 Task: Look for space in Gasteiz / Vitoria, Spain from 5th July, 2023 to 10th July, 2023 for 4 adults in price range Rs.9000 to Rs.14000. Place can be entire place with 2 bedrooms having 4 beds and 2 bathrooms. Property type can be house, flat, guest house. Booking option can be shelf check-in. Required host language is English.
Action: Mouse moved to (365, 136)
Screenshot: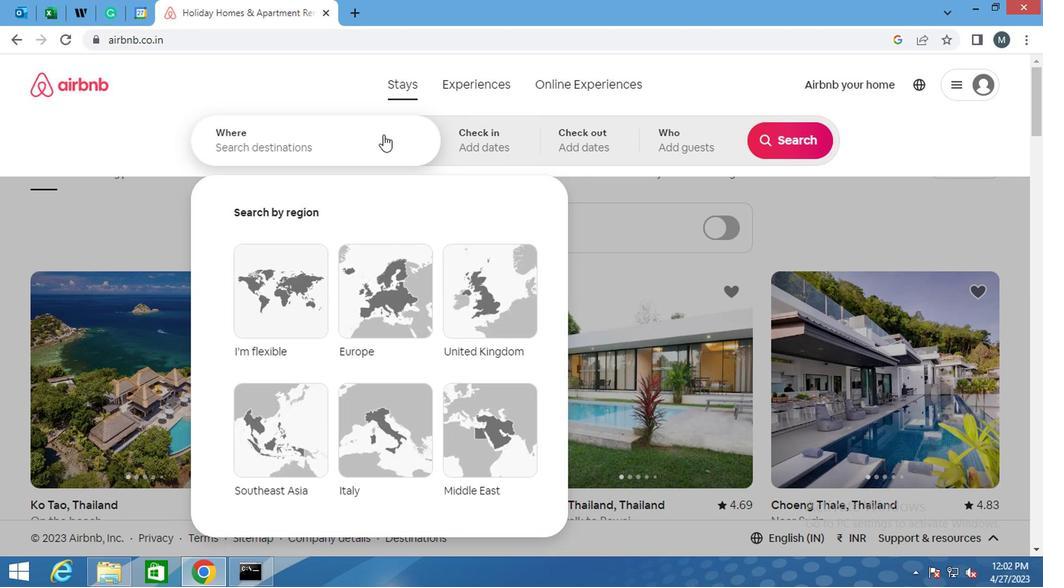 
Action: Mouse pressed left at (365, 136)
Screenshot: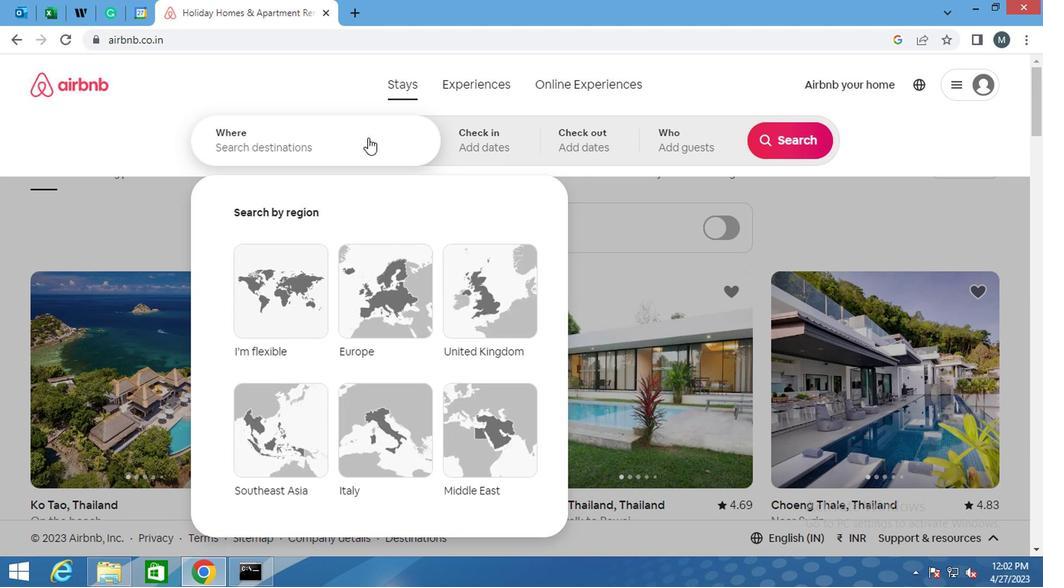 
Action: Mouse moved to (364, 142)
Screenshot: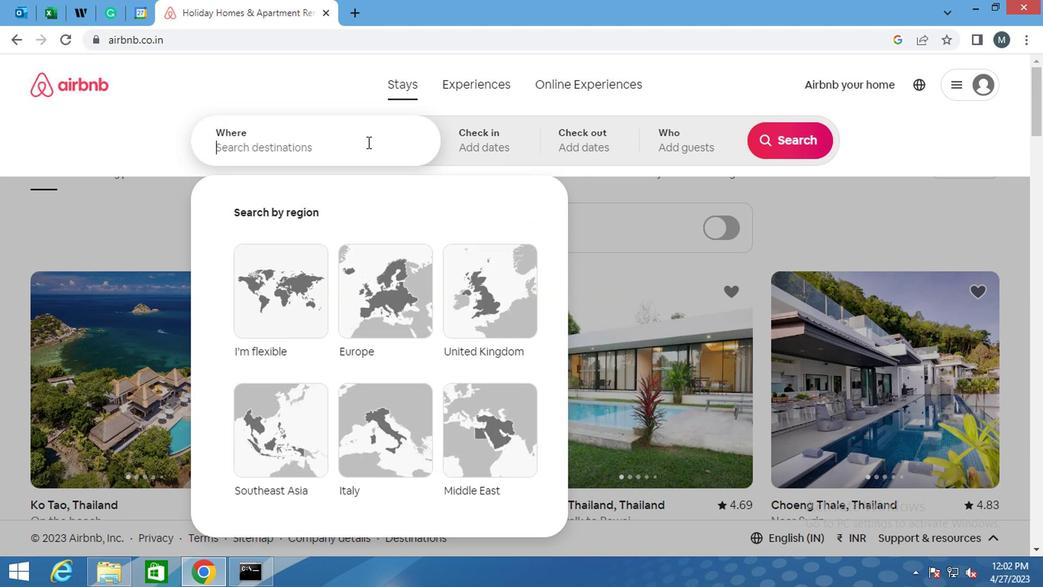 
Action: Key pressed <Key.shift><Key.shift><Key.shift><Key.shift><Key.shift><Key.shift><Key.shift><Key.shift><Key.shift><Key.shift><Key.shift><Key.shift><Key.shift><Key.shift><Key.shift><Key.shift><Key.shift><Key.shift><Key.shift><Key.shift><Key.shift><Key.shift><Key.shift><Key.shift><Key.shift><Key.shift>GASTEIZ/B<Key.backspace>VITORIA,<Key.space><Key.shift><Key.shift><Key.shift><Key.shift><Key.shift>S
Screenshot: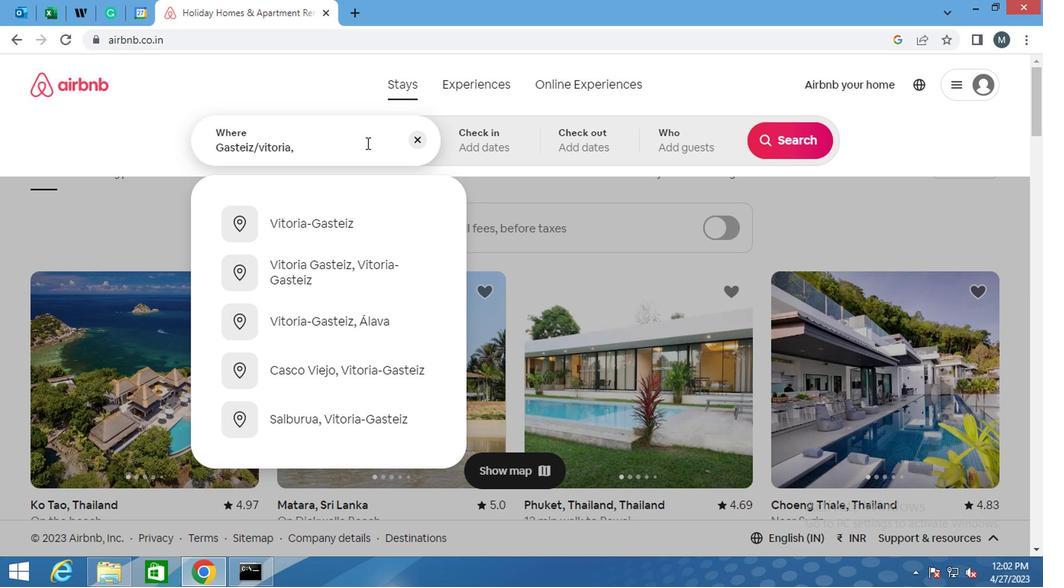 
Action: Mouse moved to (358, 179)
Screenshot: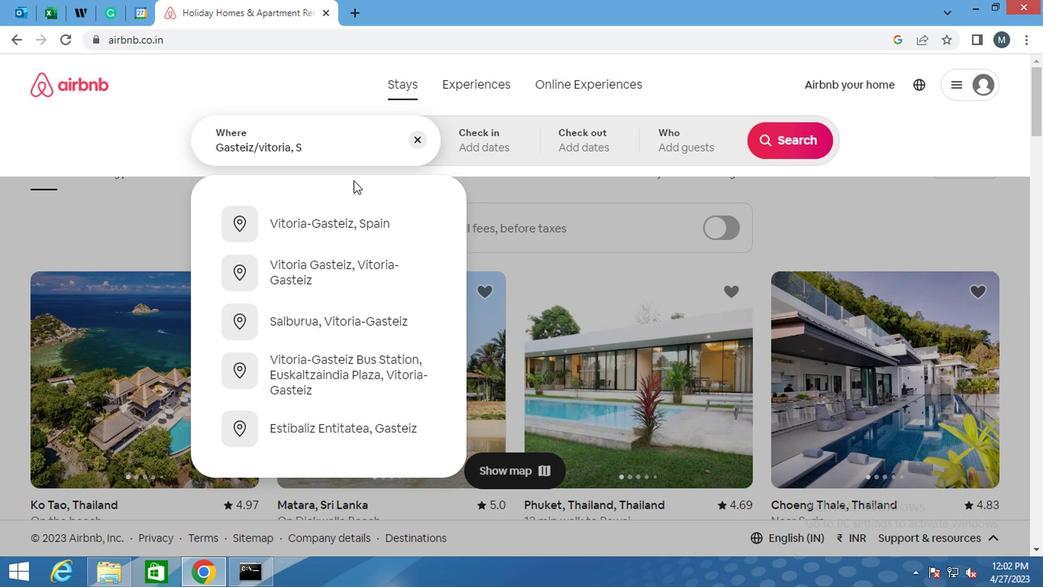 
Action: Key pressed PAIN
Screenshot: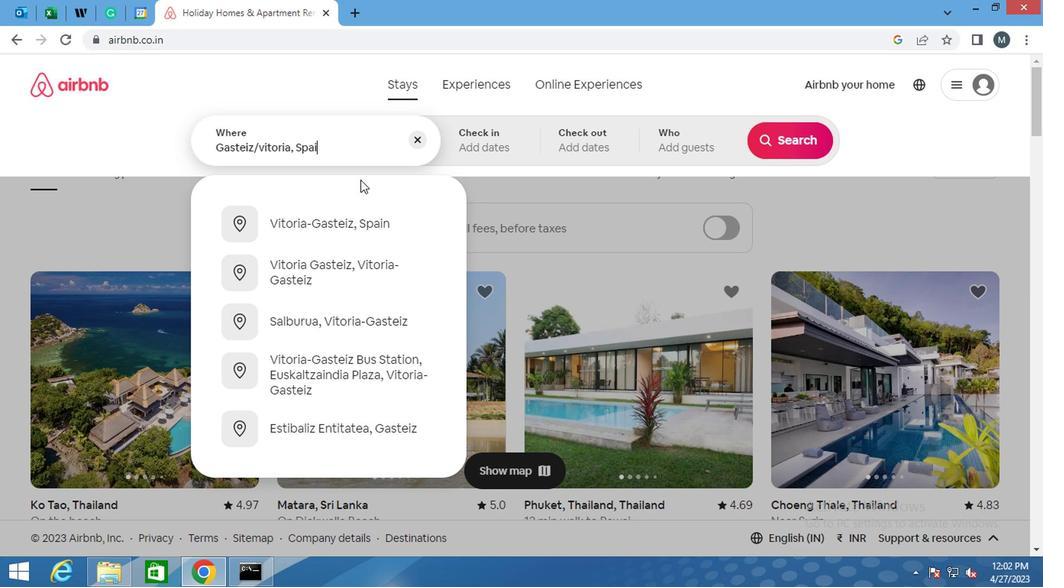 
Action: Mouse moved to (368, 228)
Screenshot: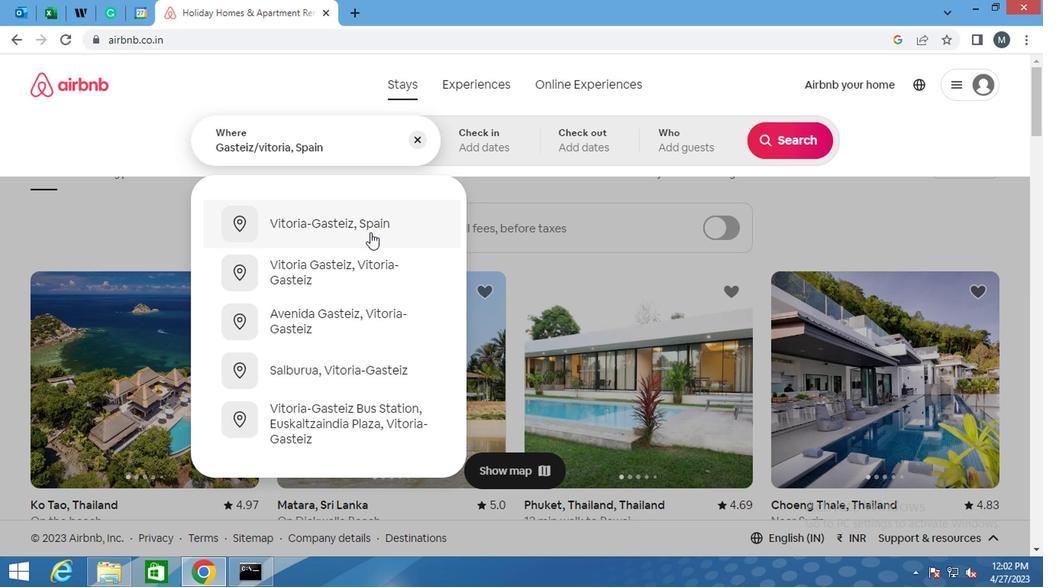 
Action: Mouse pressed left at (368, 228)
Screenshot: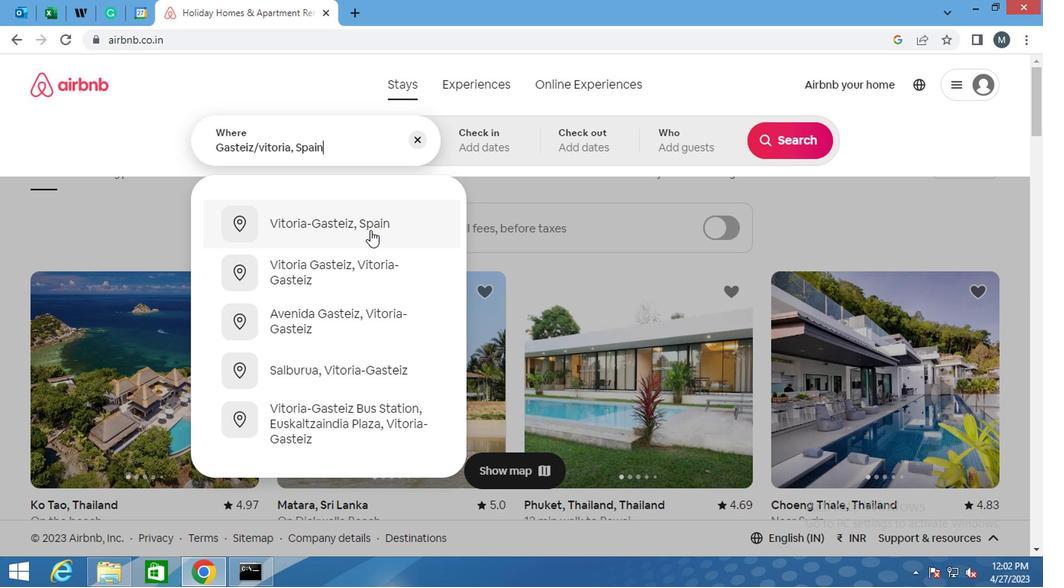 
Action: Mouse moved to (767, 260)
Screenshot: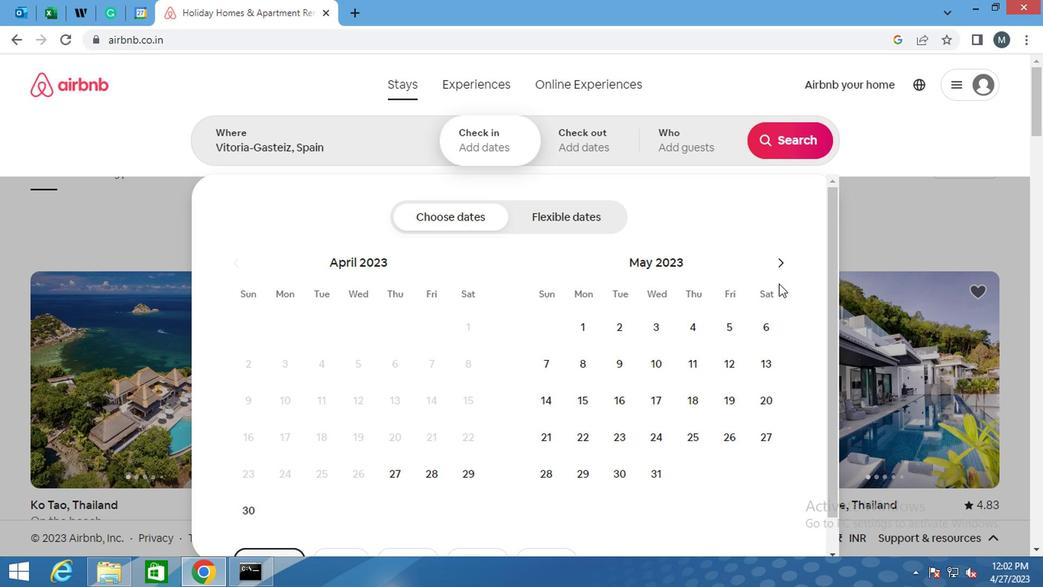 
Action: Mouse pressed left at (767, 260)
Screenshot: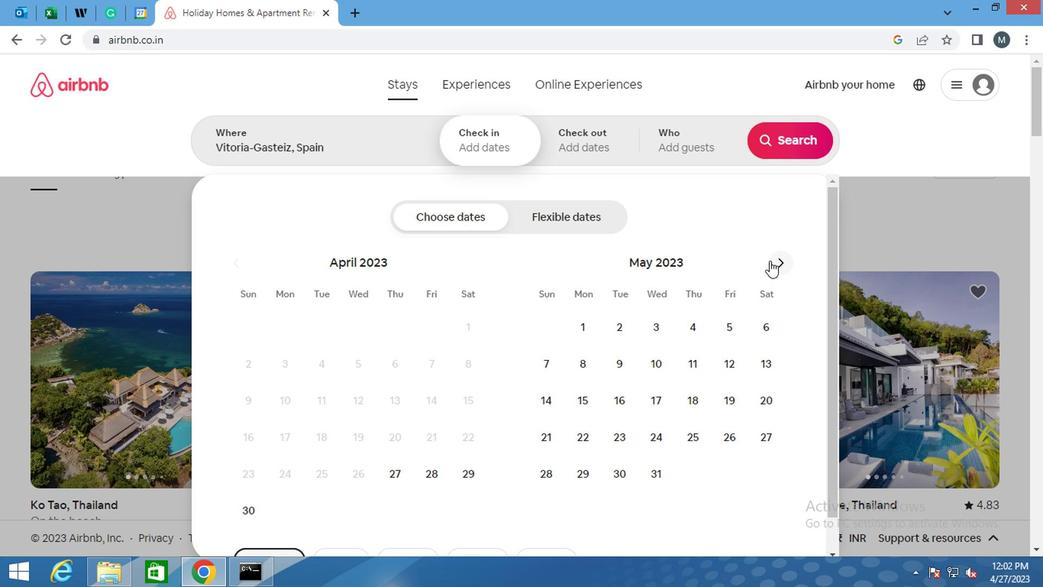 
Action: Mouse moved to (773, 265)
Screenshot: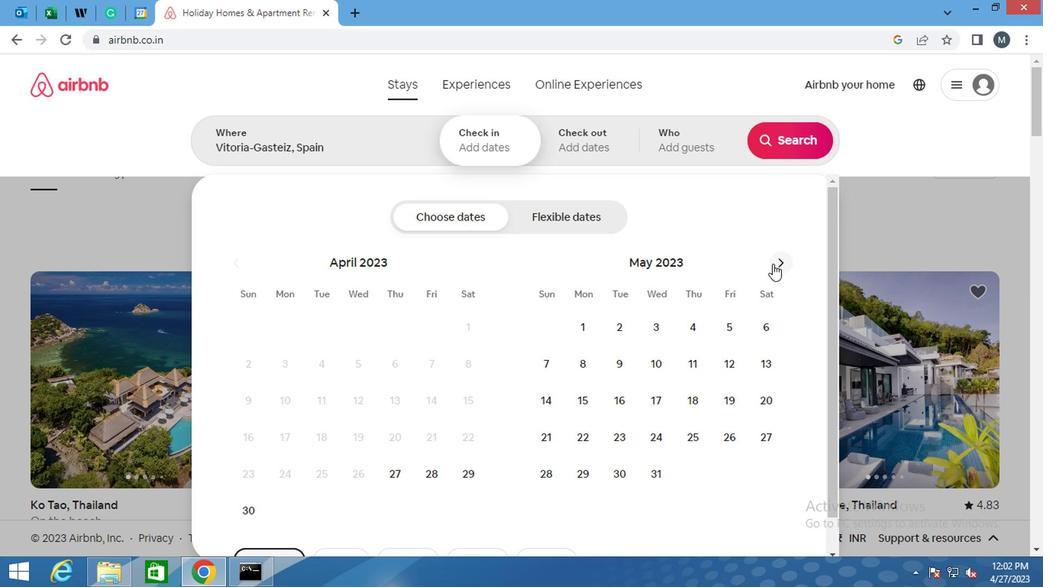
Action: Mouse pressed left at (773, 265)
Screenshot: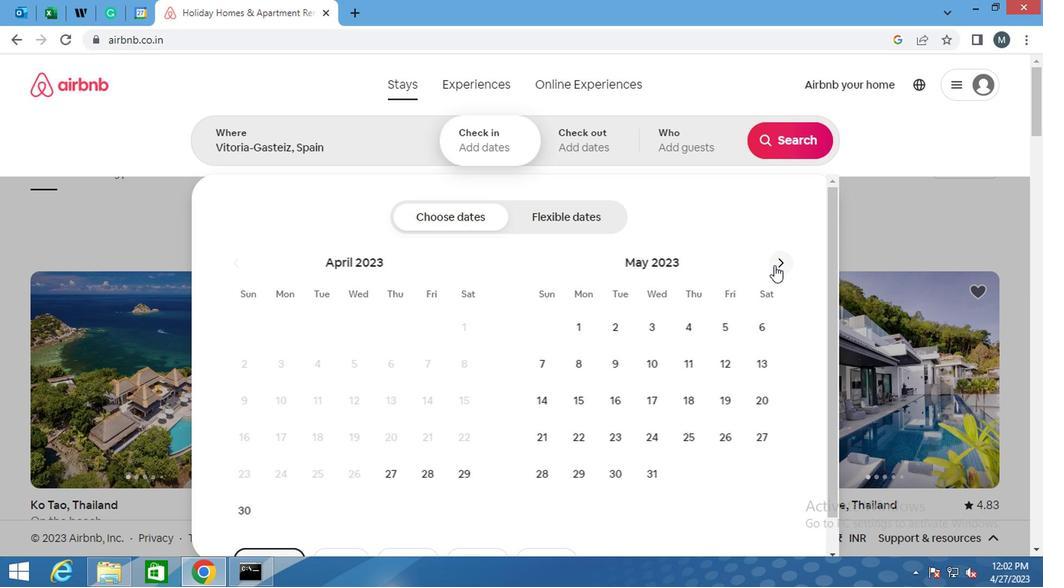 
Action: Mouse moved to (651, 370)
Screenshot: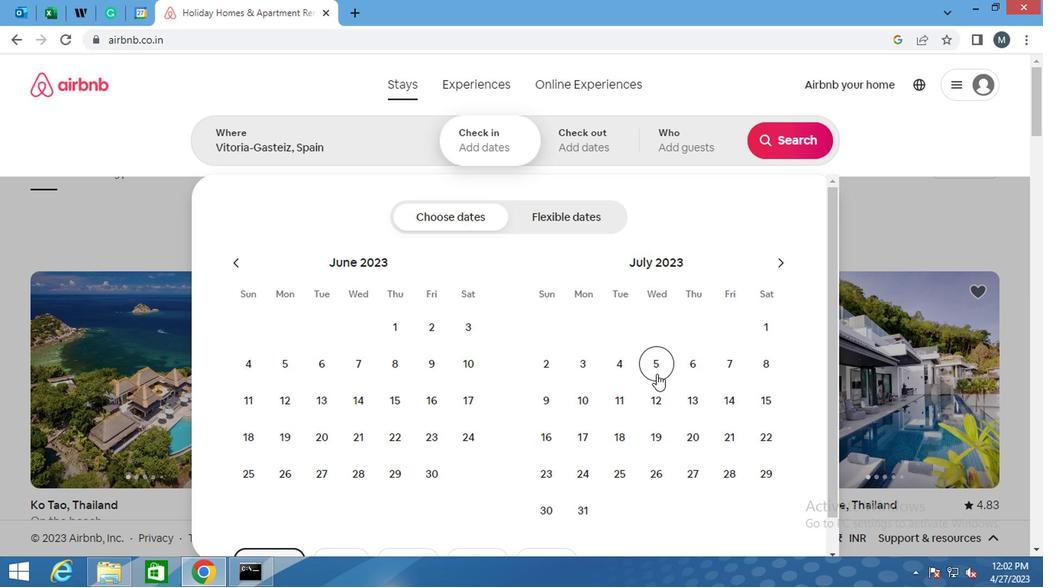 
Action: Mouse pressed left at (651, 370)
Screenshot: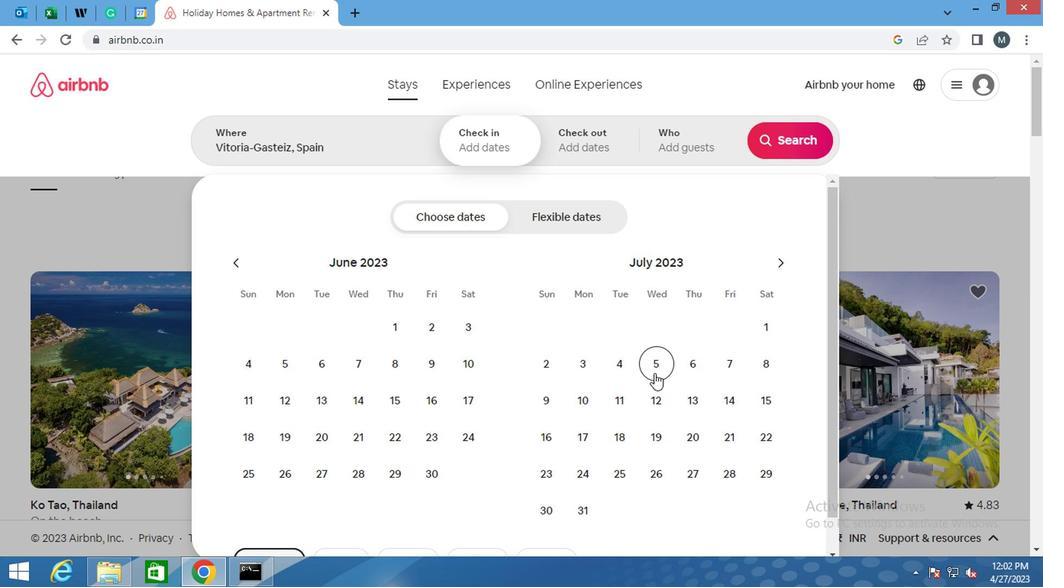 
Action: Mouse moved to (571, 410)
Screenshot: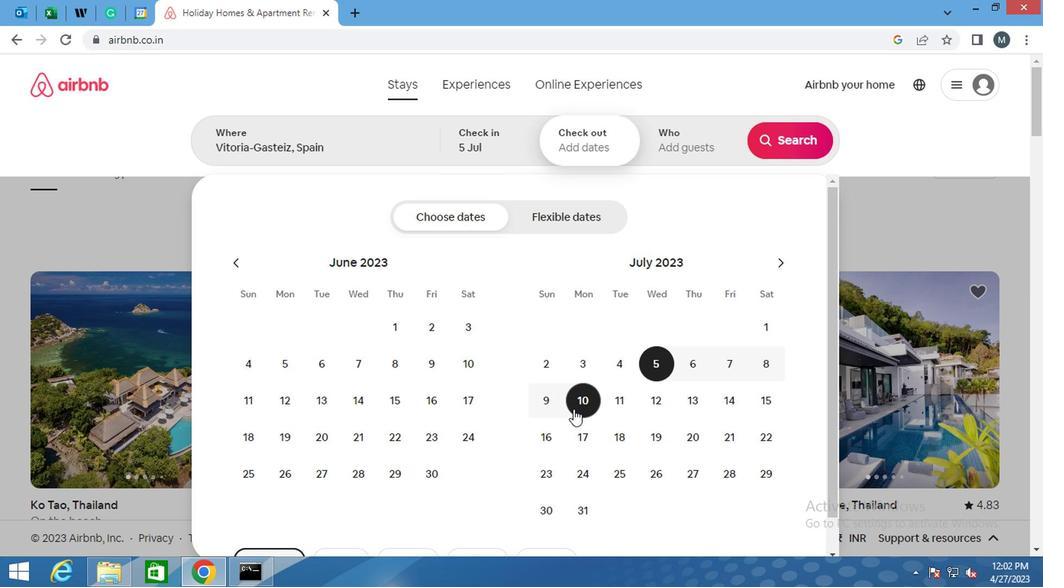 
Action: Mouse pressed left at (571, 410)
Screenshot: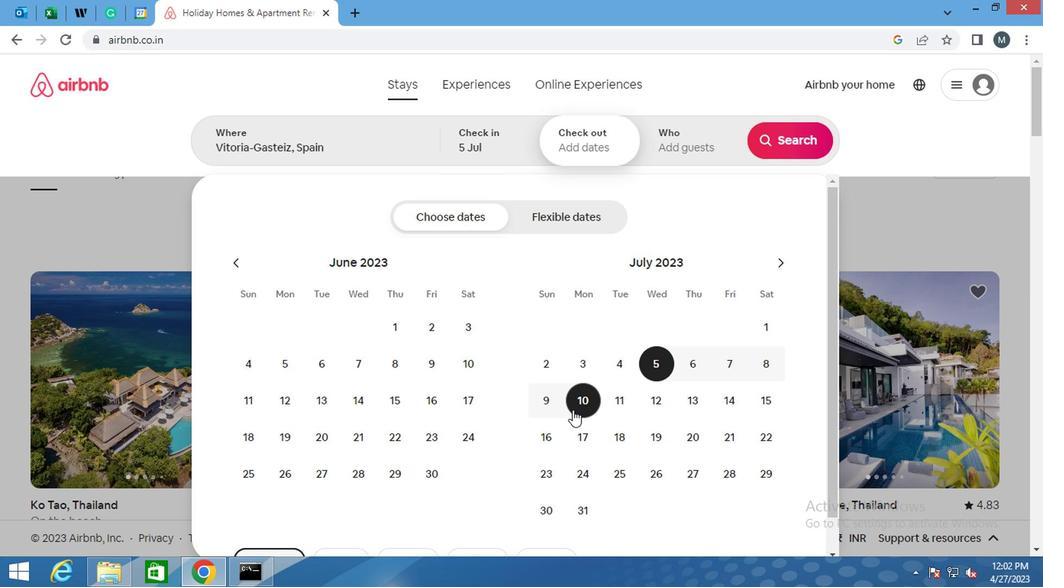 
Action: Mouse moved to (697, 136)
Screenshot: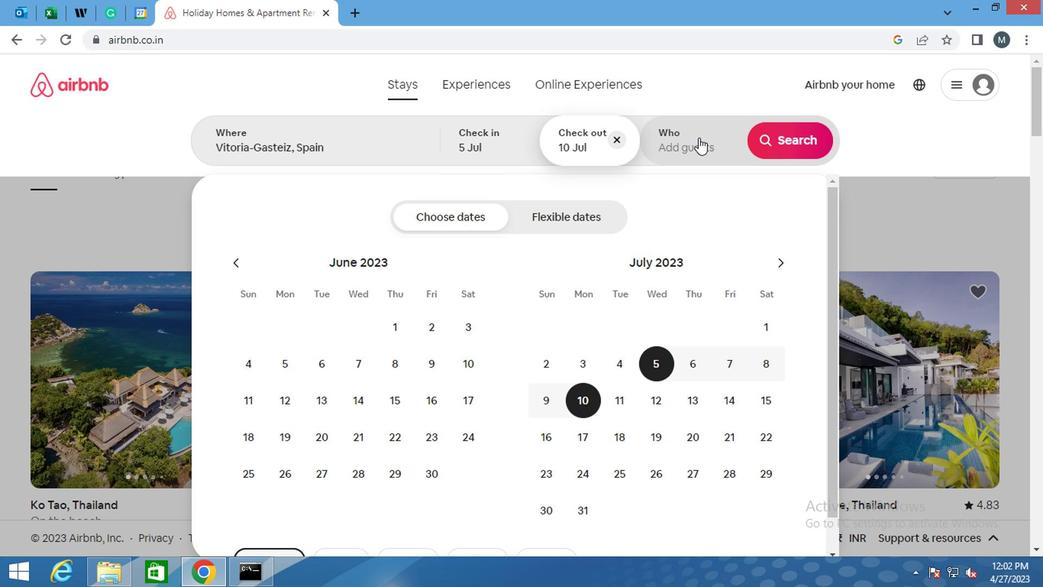 
Action: Mouse pressed left at (697, 136)
Screenshot: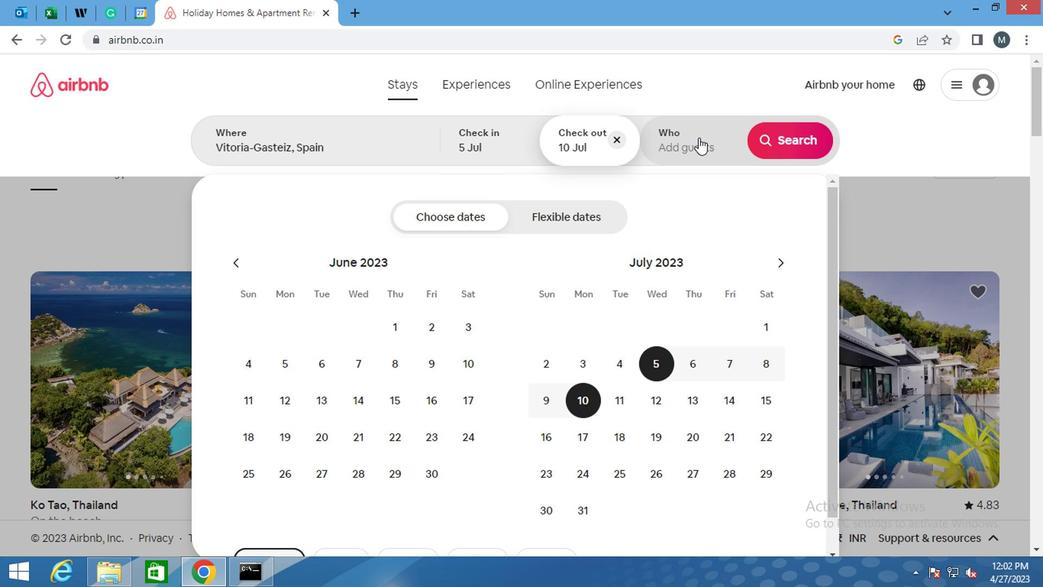 
Action: Mouse moved to (791, 223)
Screenshot: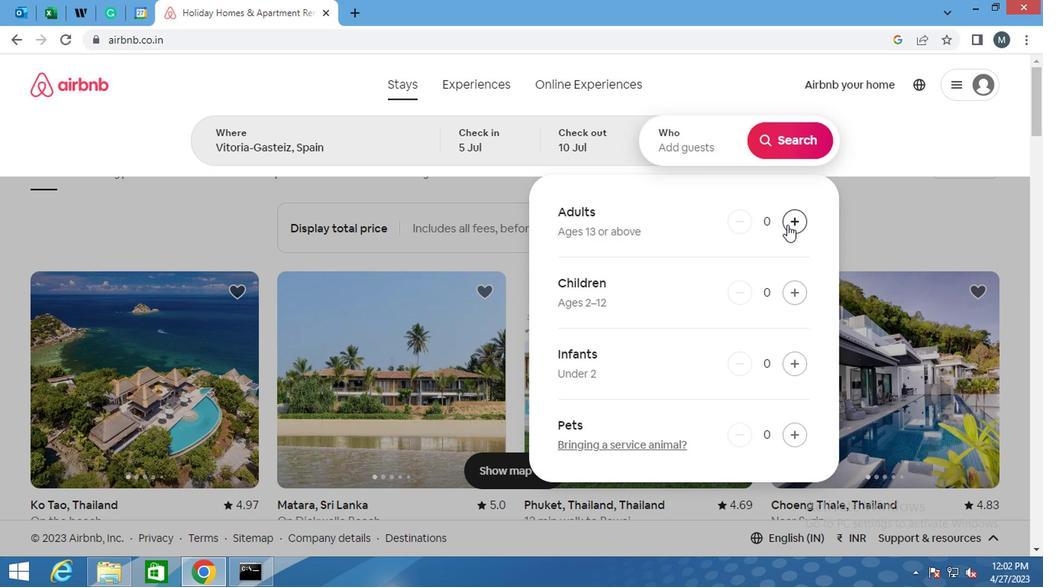 
Action: Mouse pressed left at (791, 223)
Screenshot: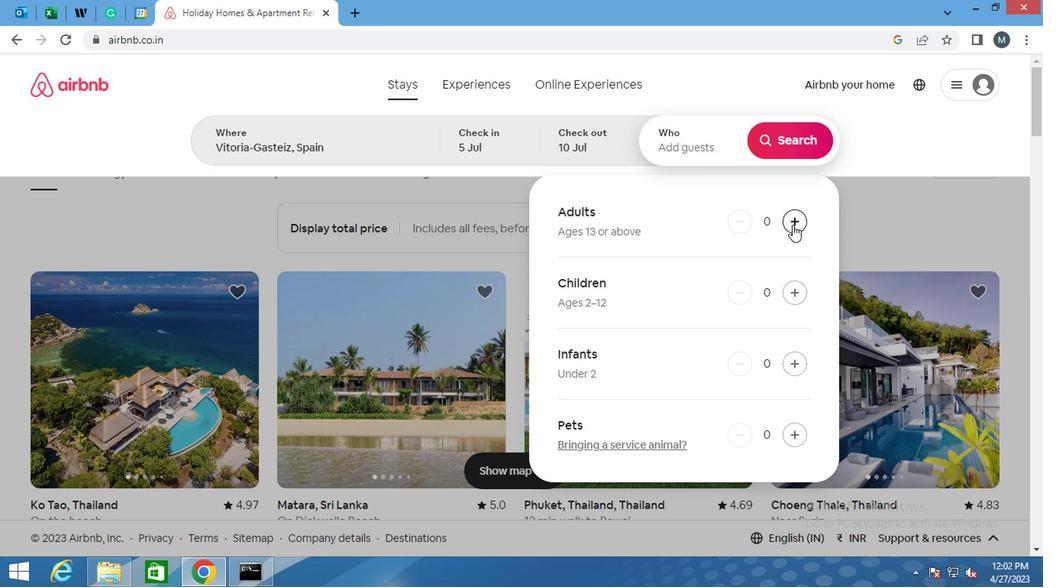 
Action: Mouse pressed left at (791, 223)
Screenshot: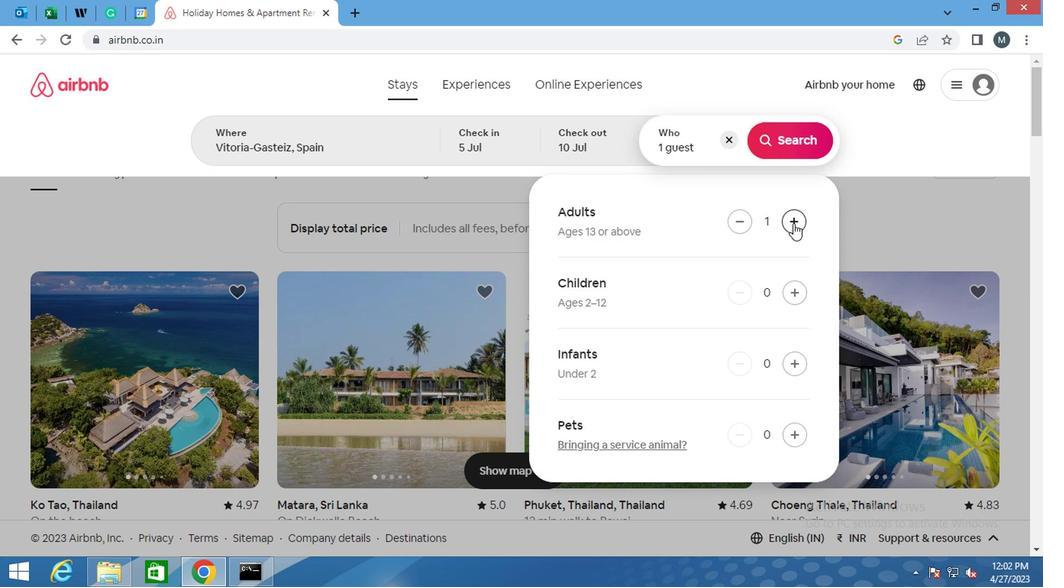 
Action: Mouse pressed left at (791, 223)
Screenshot: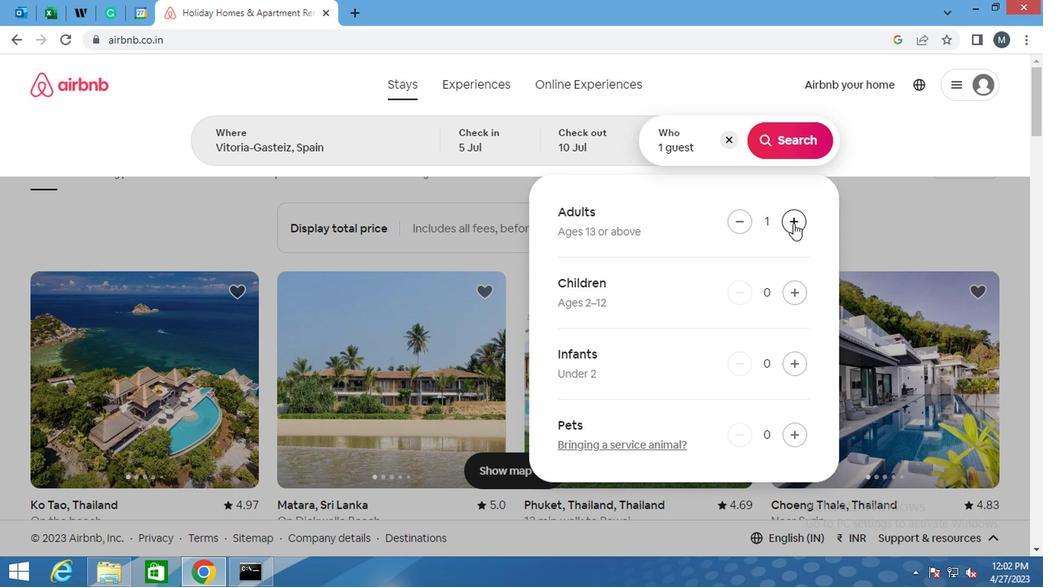 
Action: Mouse pressed left at (791, 223)
Screenshot: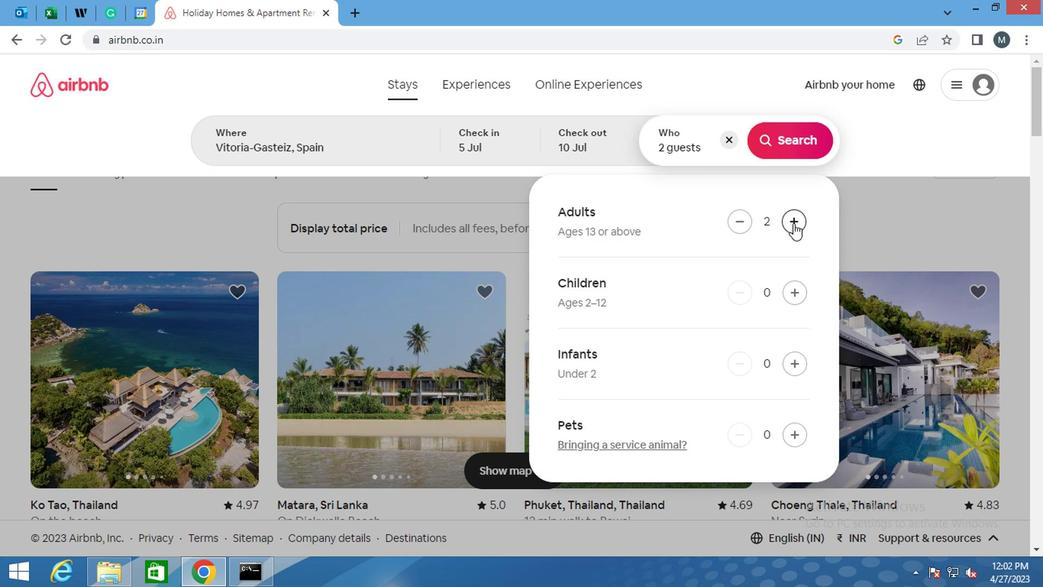 
Action: Mouse moved to (794, 140)
Screenshot: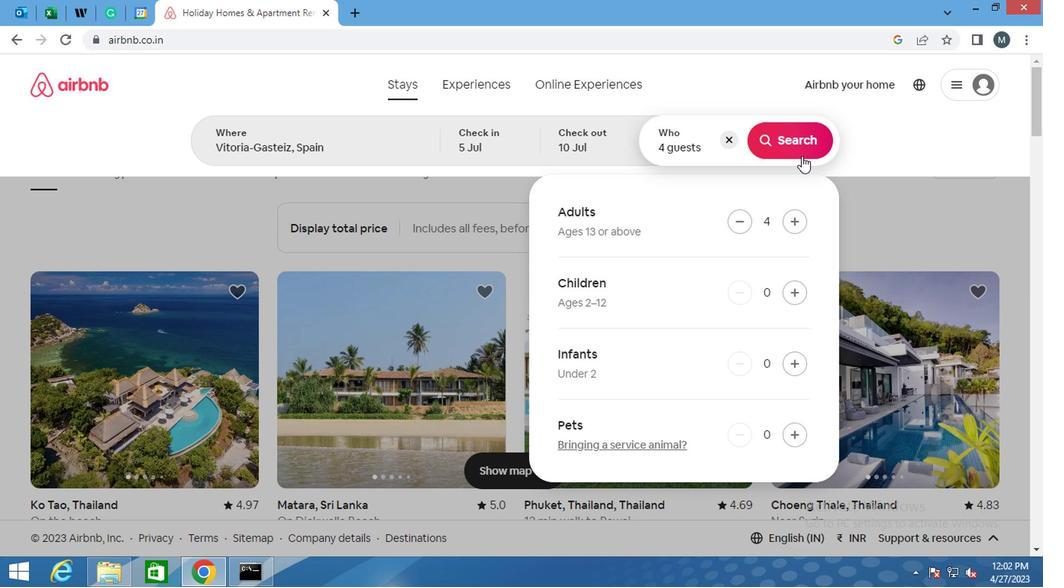 
Action: Mouse pressed left at (794, 140)
Screenshot: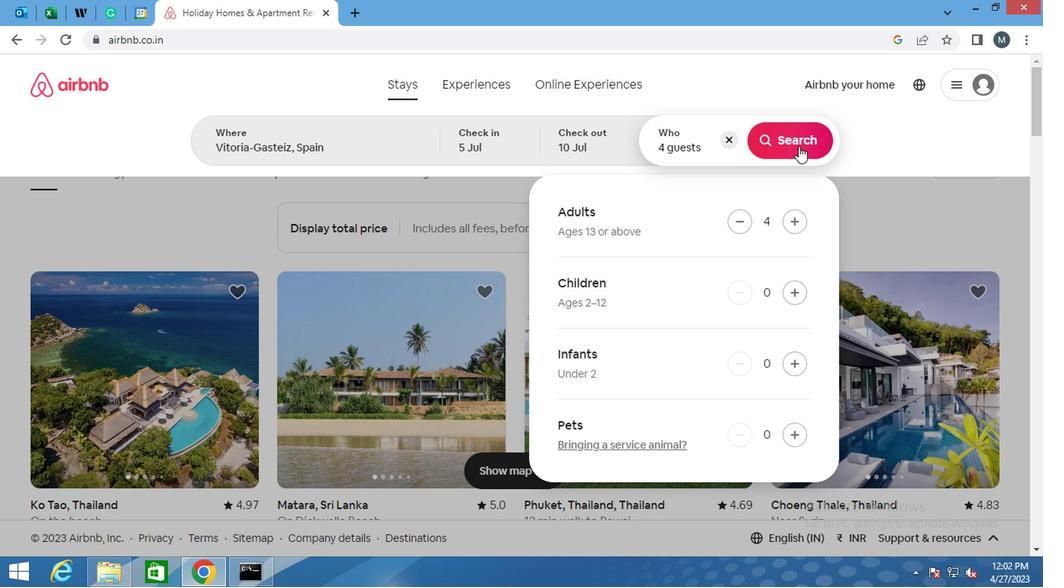
Action: Mouse moved to (978, 147)
Screenshot: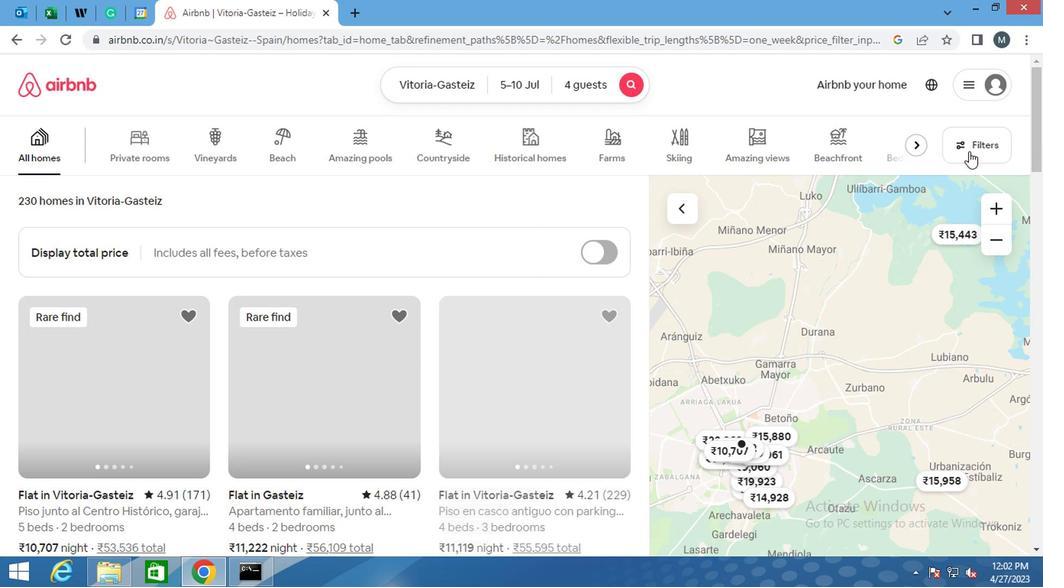 
Action: Mouse pressed left at (978, 147)
Screenshot: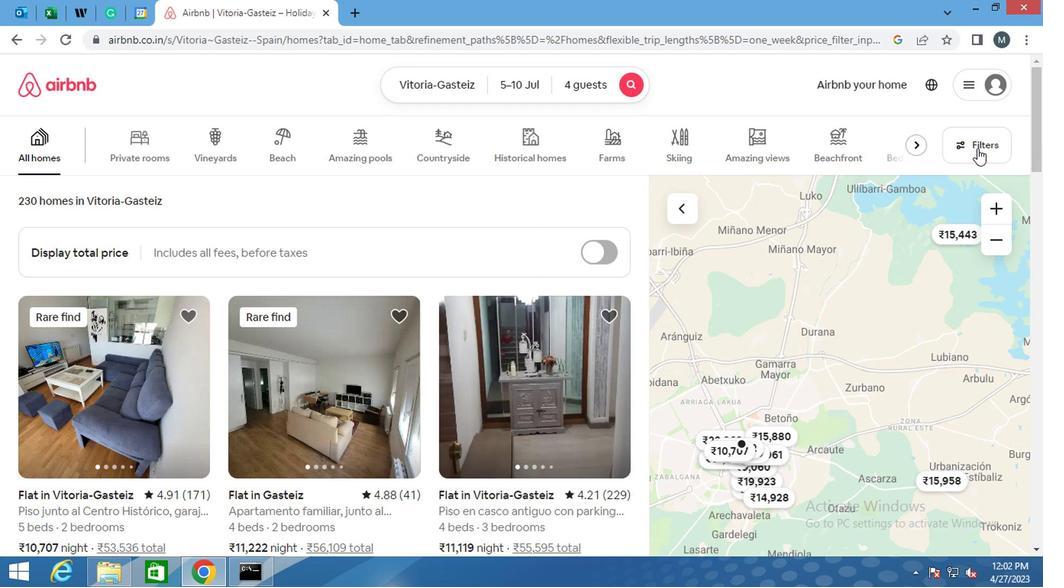 
Action: Mouse moved to (317, 350)
Screenshot: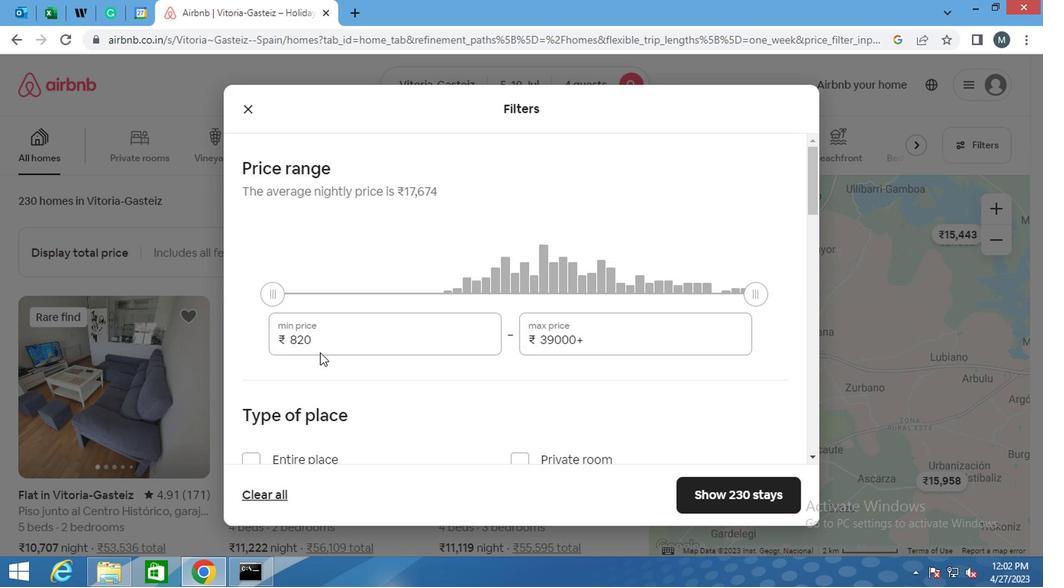 
Action: Mouse pressed left at (317, 350)
Screenshot: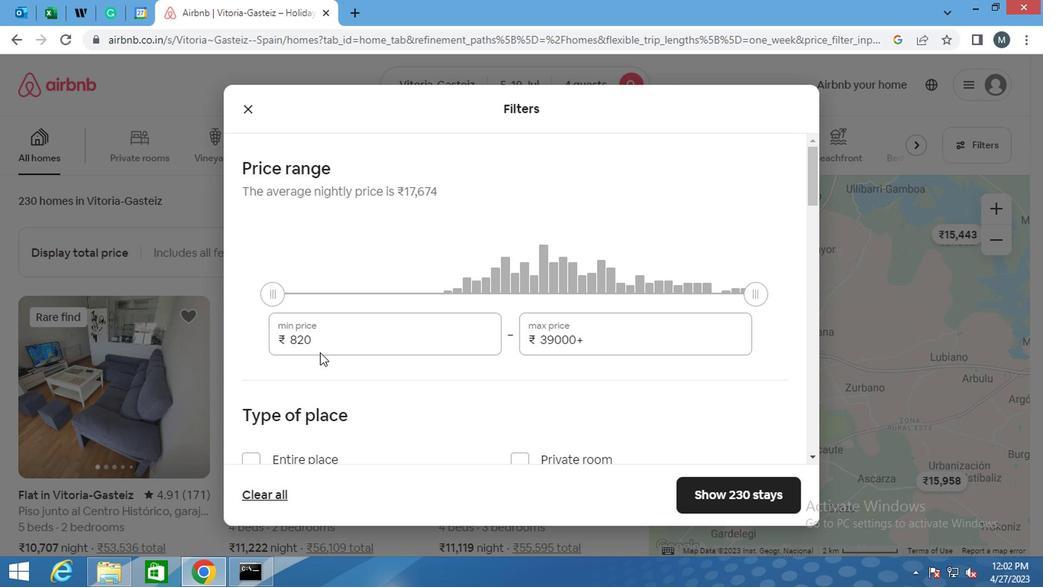 
Action: Mouse moved to (317, 349)
Screenshot: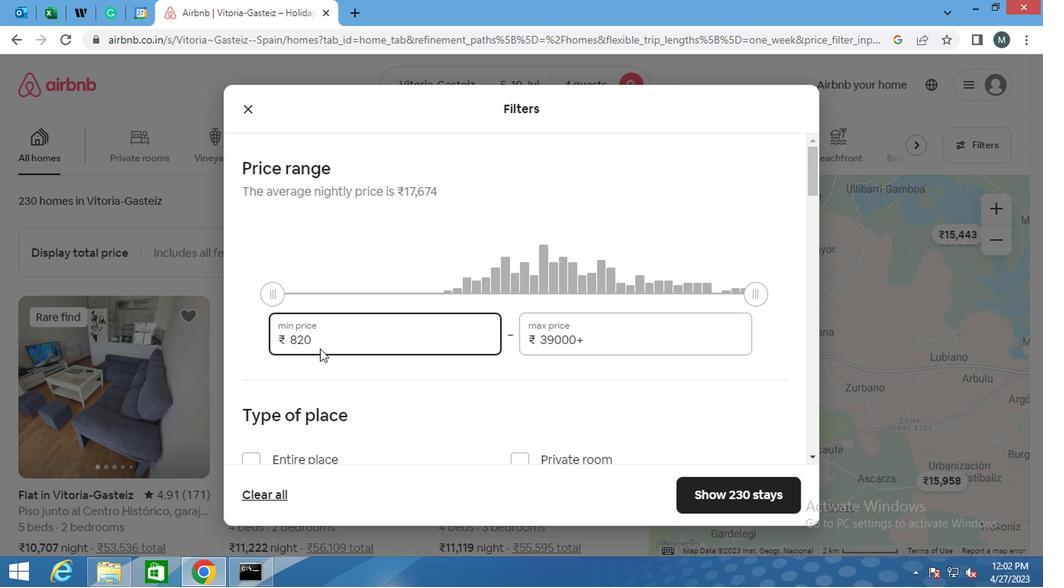 
Action: Key pressed <Key.backspace>
Screenshot: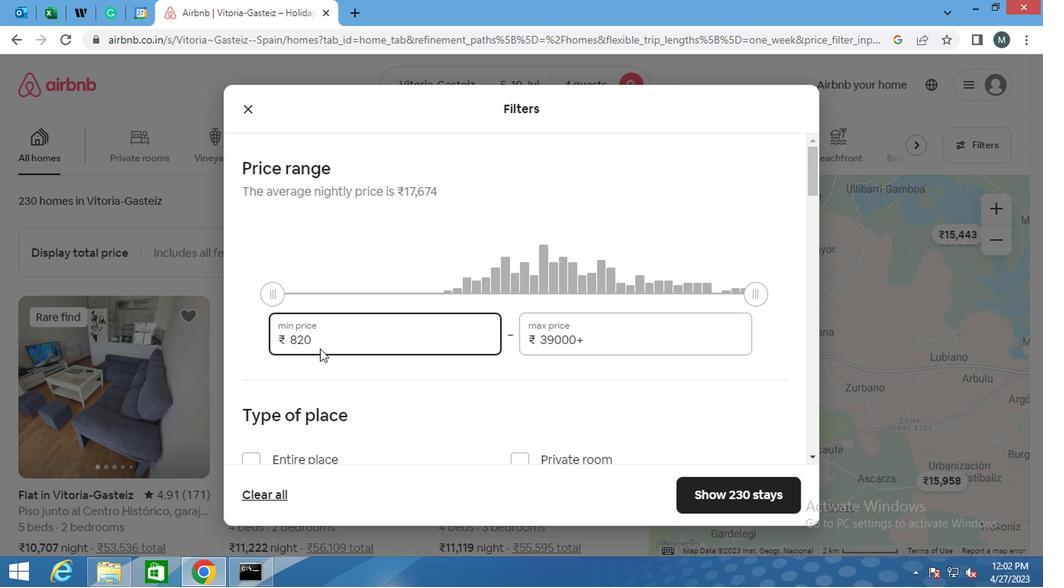 
Action: Mouse moved to (318, 347)
Screenshot: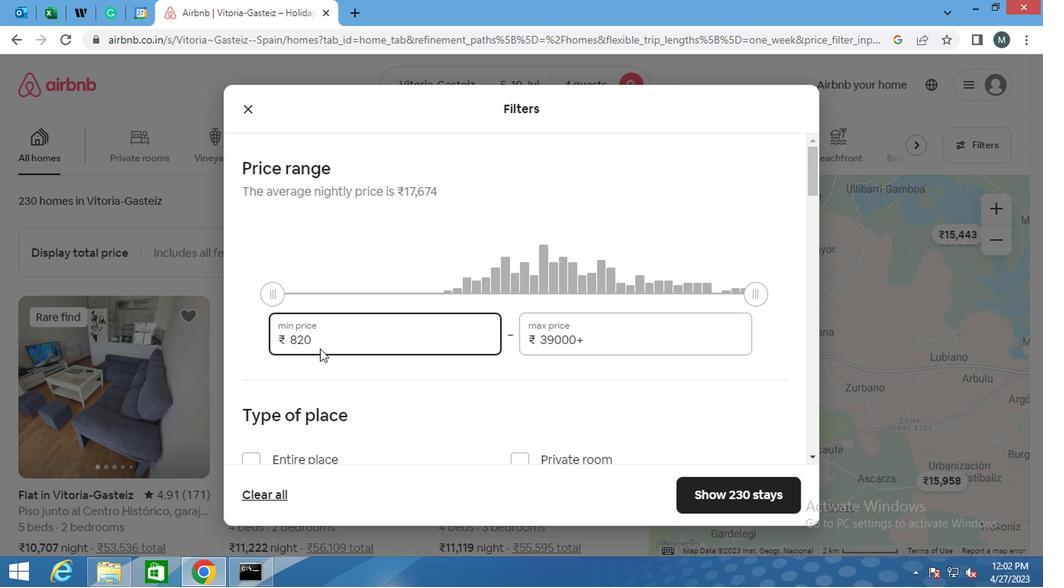 
Action: Key pressed <Key.backspace>
Screenshot: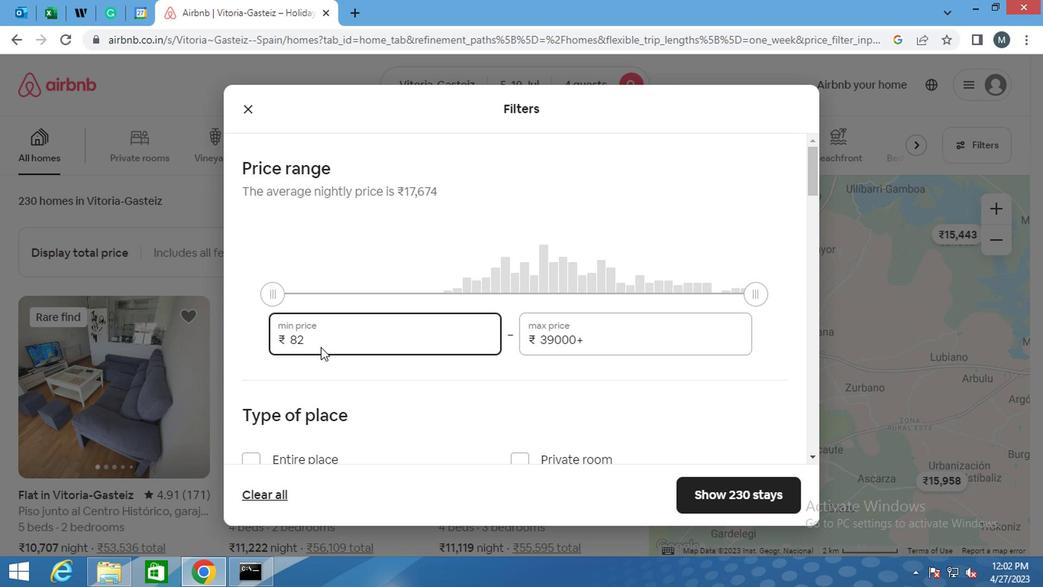 
Action: Mouse moved to (319, 347)
Screenshot: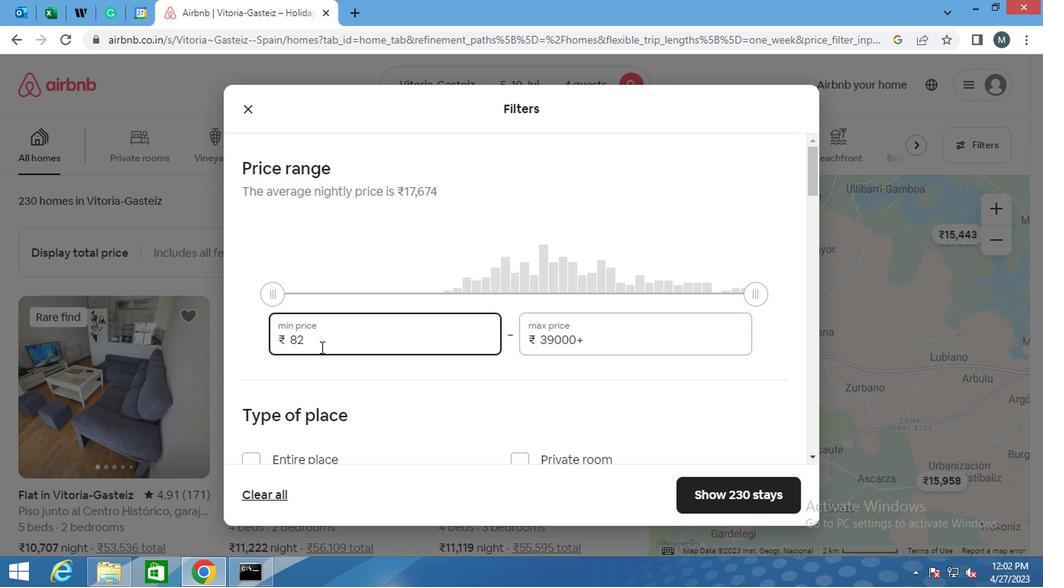 
Action: Key pressed <Key.backspace>
Screenshot: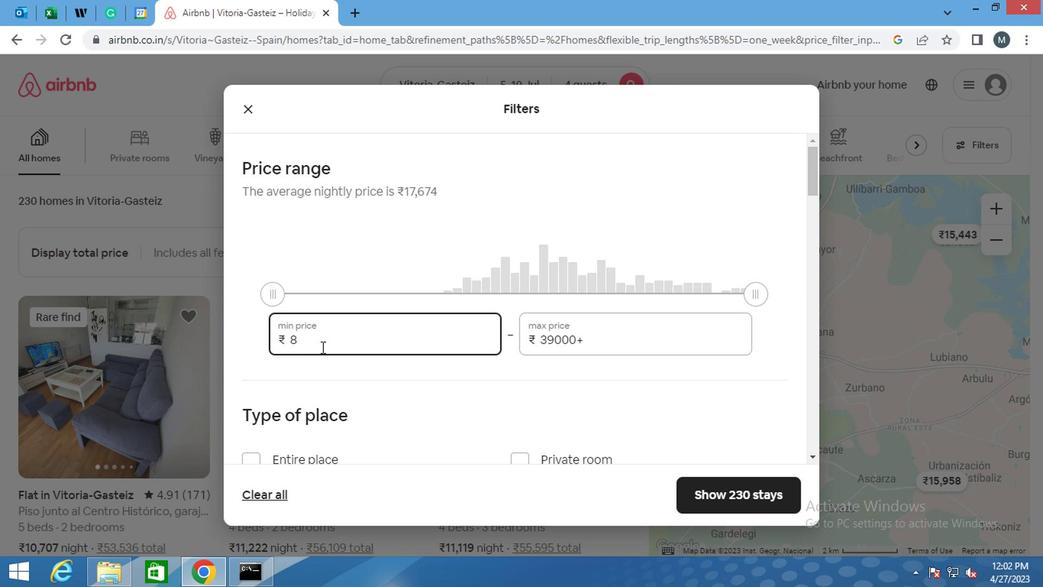 
Action: Mouse moved to (321, 341)
Screenshot: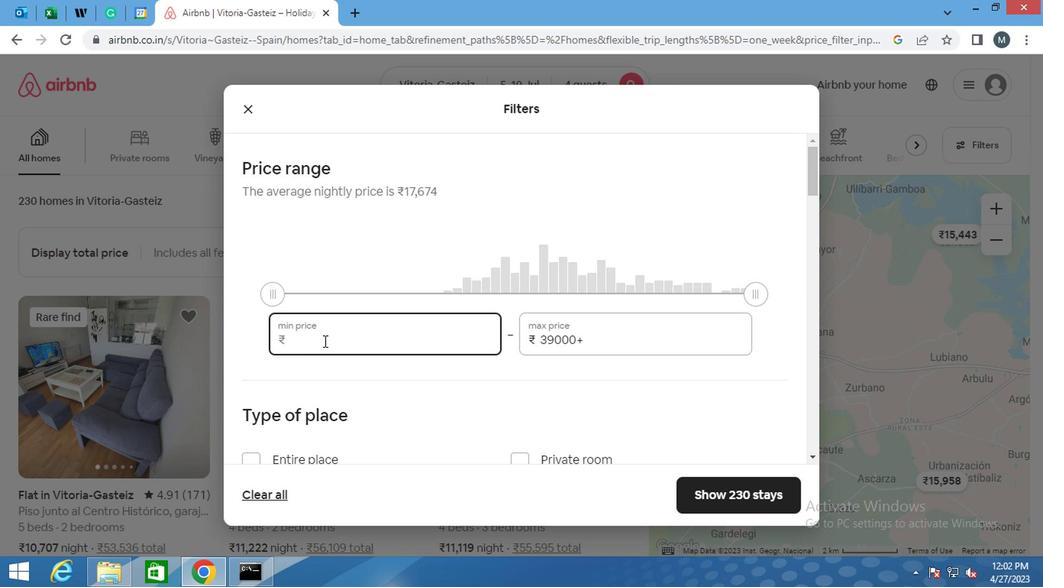 
Action: Key pressed 9
Screenshot: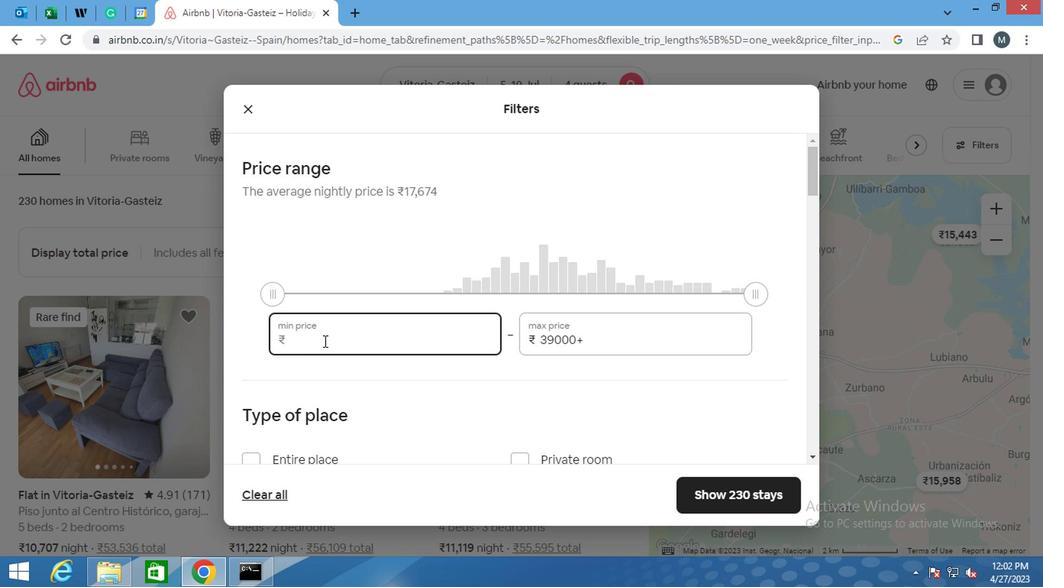
Action: Mouse moved to (321, 340)
Screenshot: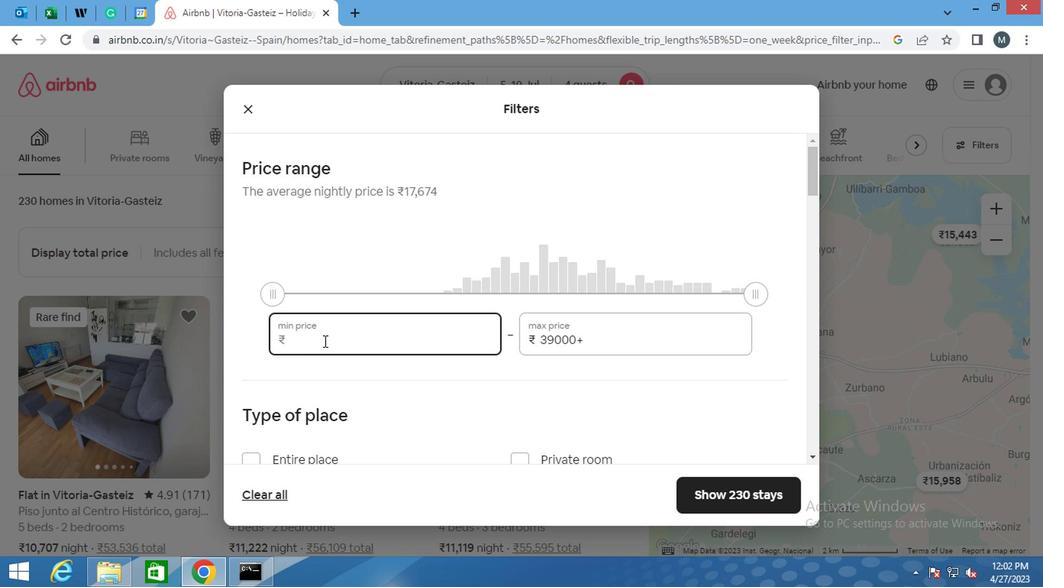 
Action: Key pressed 000
Screenshot: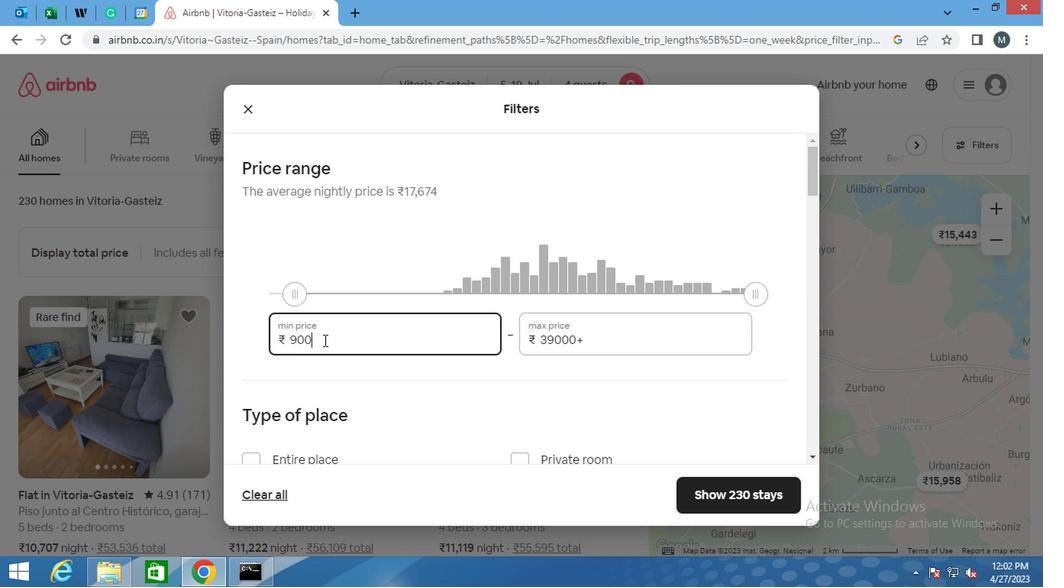 
Action: Mouse moved to (594, 343)
Screenshot: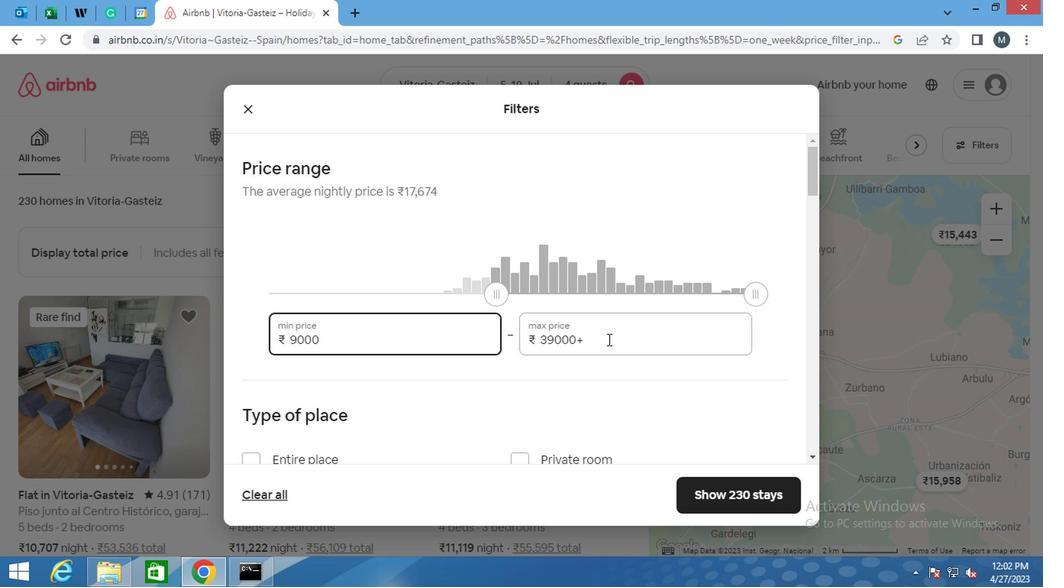 
Action: Mouse pressed left at (594, 343)
Screenshot: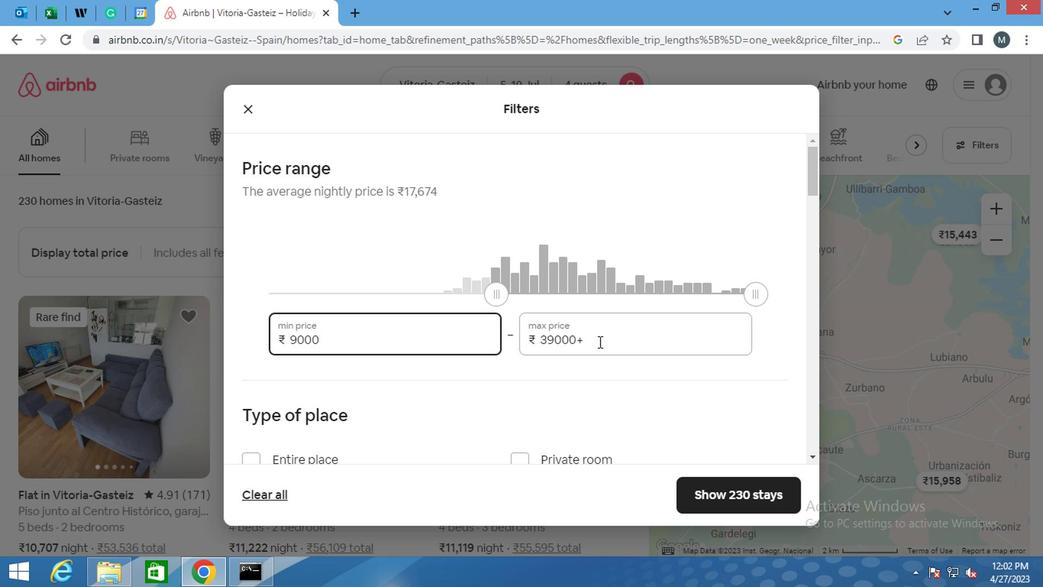 
Action: Mouse moved to (588, 345)
Screenshot: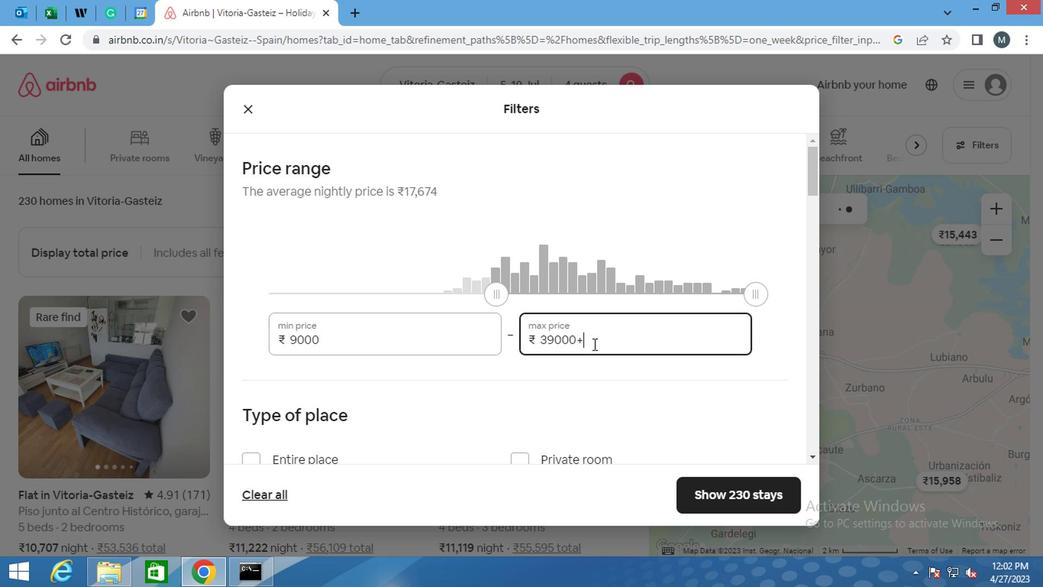 
Action: Key pressed <Key.backspace>
Screenshot: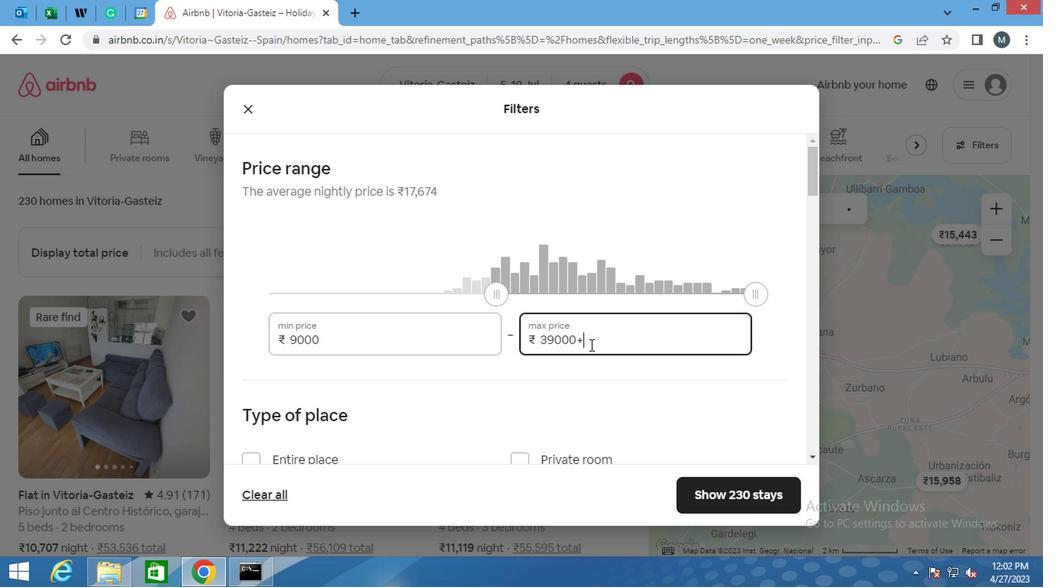 
Action: Mouse moved to (566, 335)
Screenshot: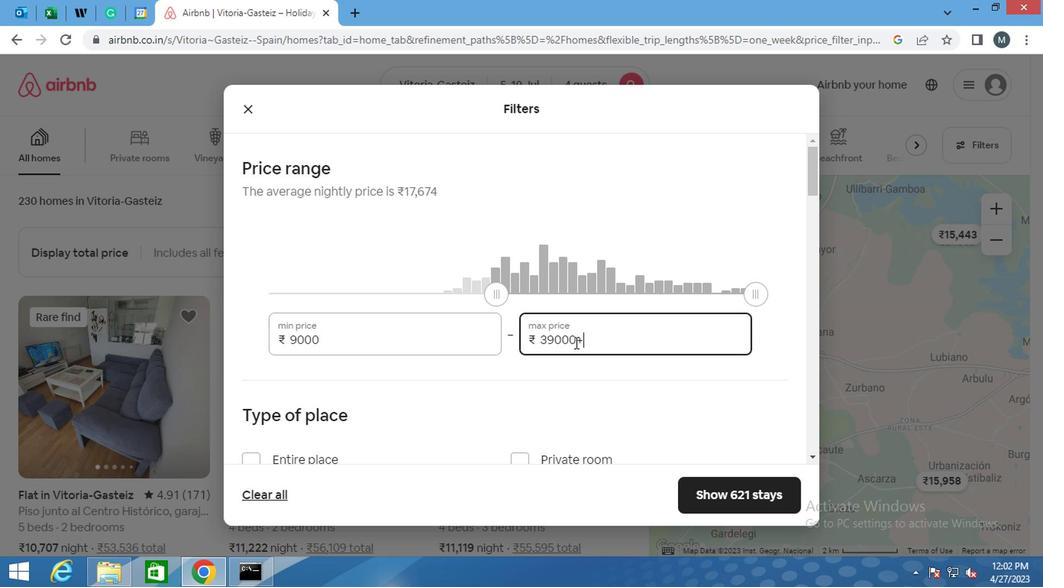 
Action: Key pressed <Key.backspace><Key.backspace><Key.backspace><Key.backspace><Key.backspace><Key.backspace><Key.backspace><Key.backspace><Key.backspace><Key.backspace><Key.backspace>14000
Screenshot: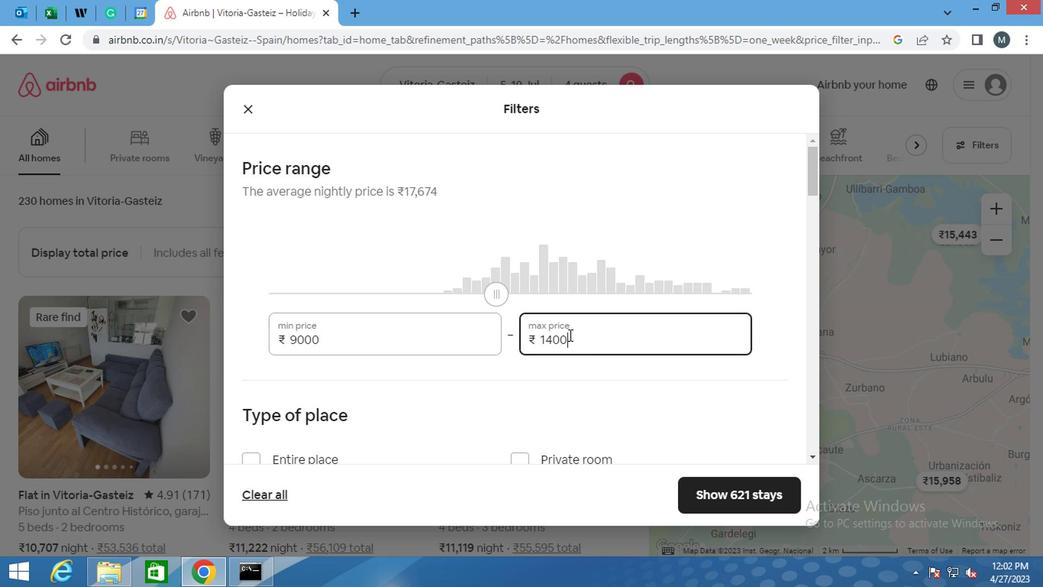 
Action: Mouse moved to (379, 312)
Screenshot: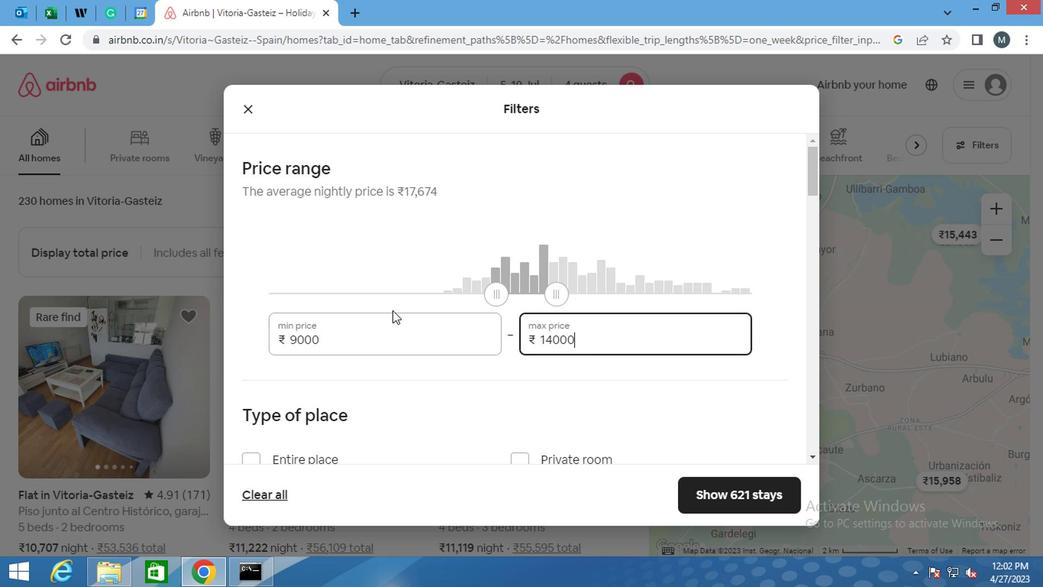 
Action: Mouse scrolled (379, 311) with delta (0, -1)
Screenshot: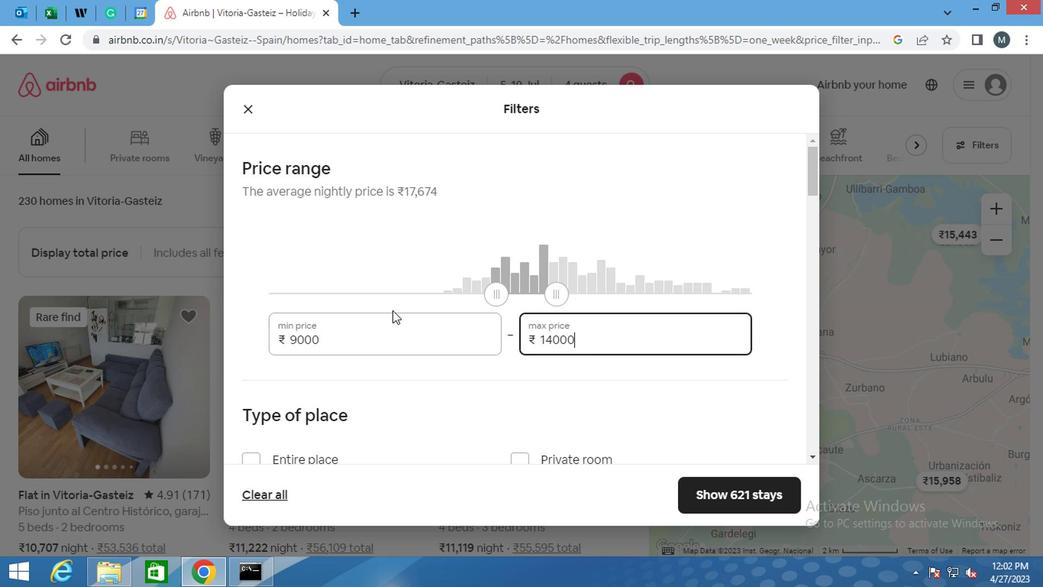 
Action: Mouse moved to (335, 317)
Screenshot: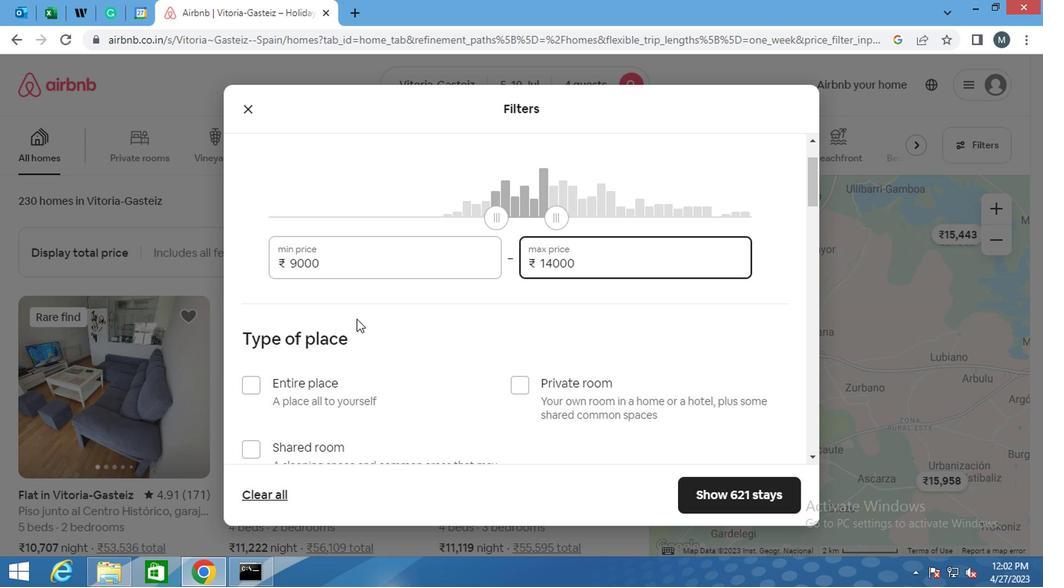 
Action: Mouse scrolled (335, 316) with delta (0, 0)
Screenshot: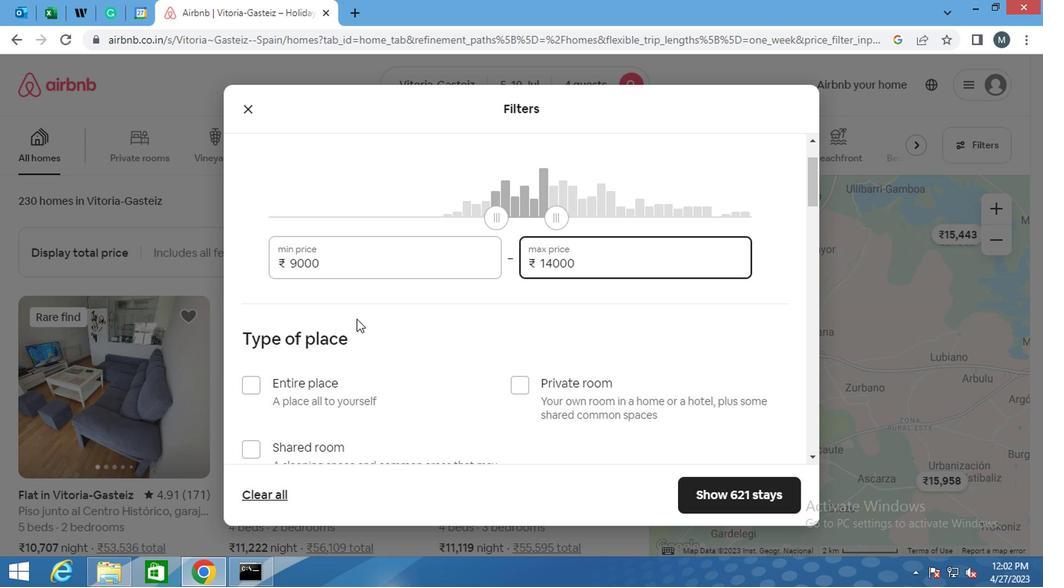 
Action: Mouse moved to (330, 317)
Screenshot: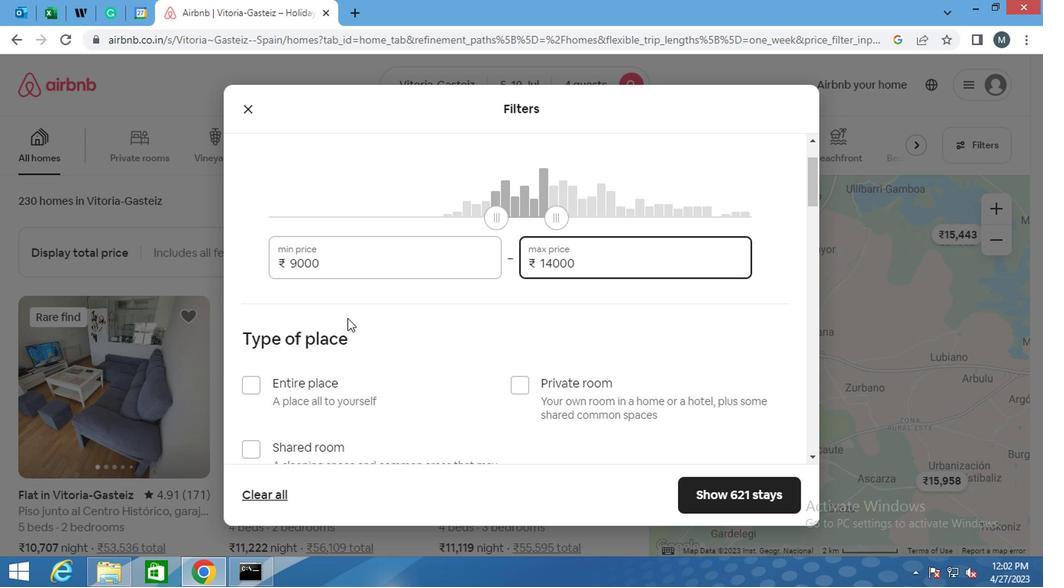 
Action: Mouse scrolled (330, 316) with delta (0, 0)
Screenshot: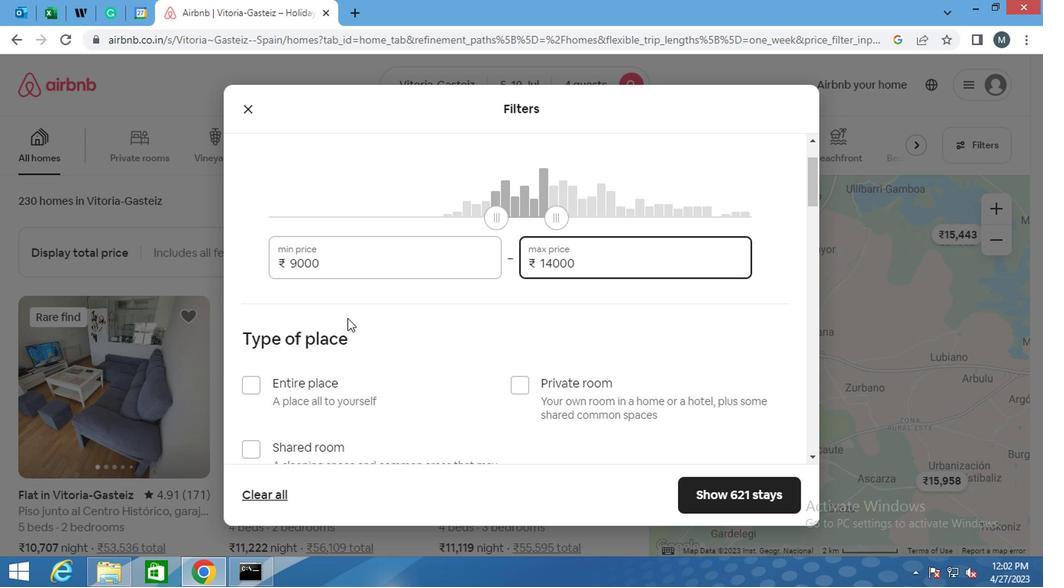 
Action: Mouse moved to (255, 233)
Screenshot: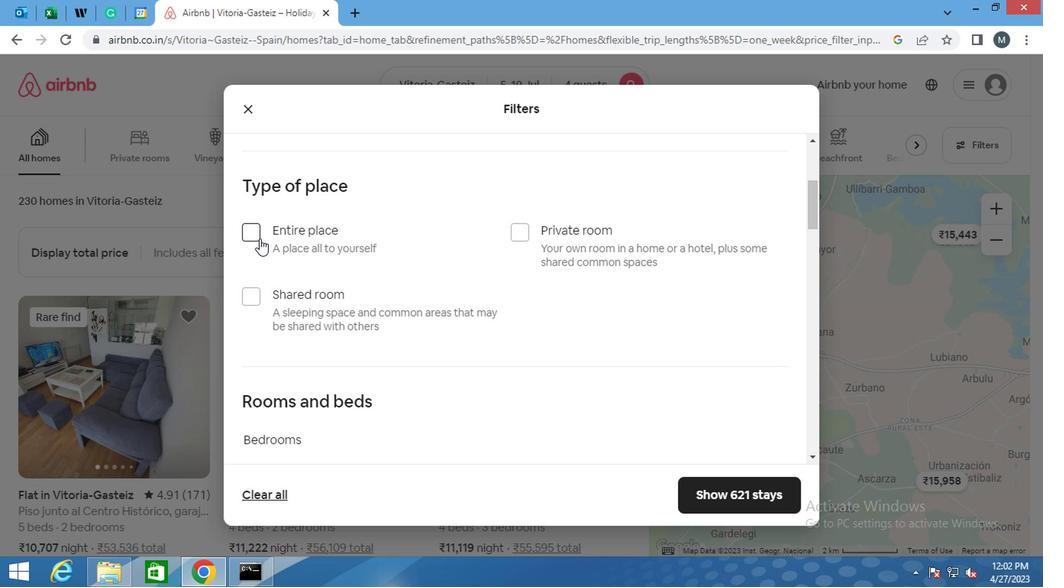 
Action: Mouse pressed left at (255, 233)
Screenshot: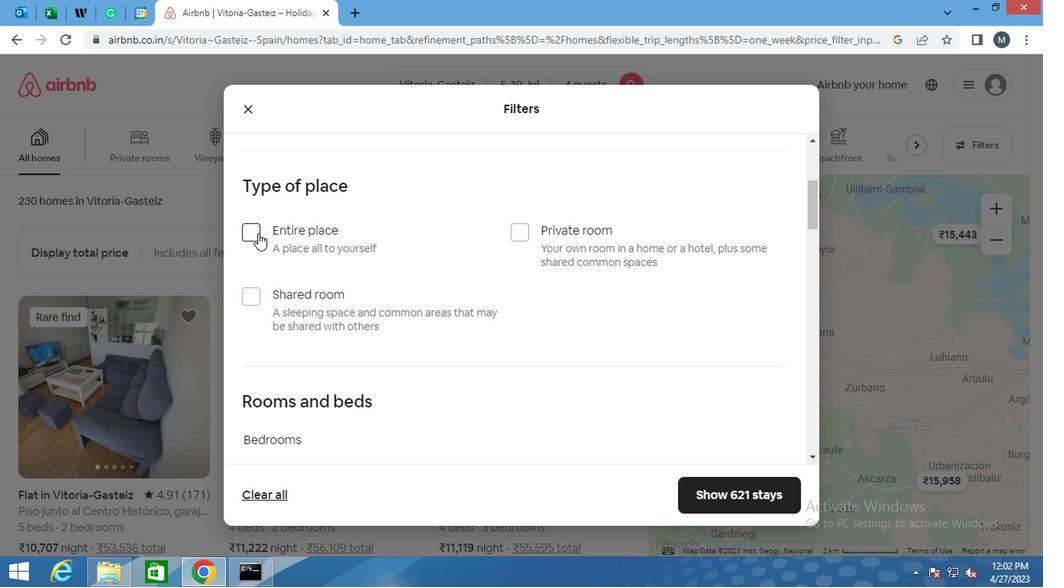 
Action: Mouse moved to (349, 270)
Screenshot: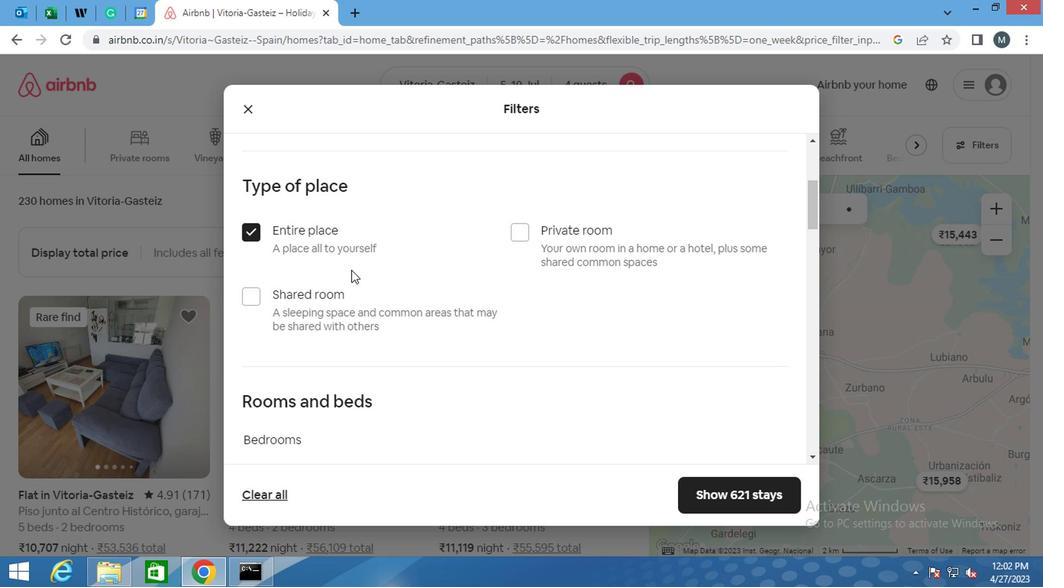 
Action: Mouse scrolled (349, 269) with delta (0, -1)
Screenshot: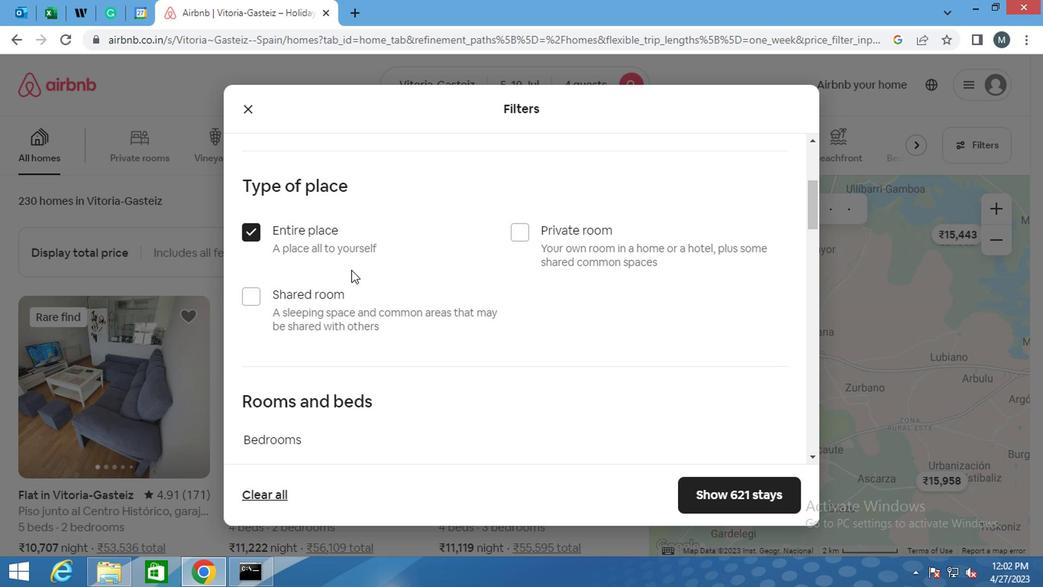 
Action: Mouse moved to (328, 262)
Screenshot: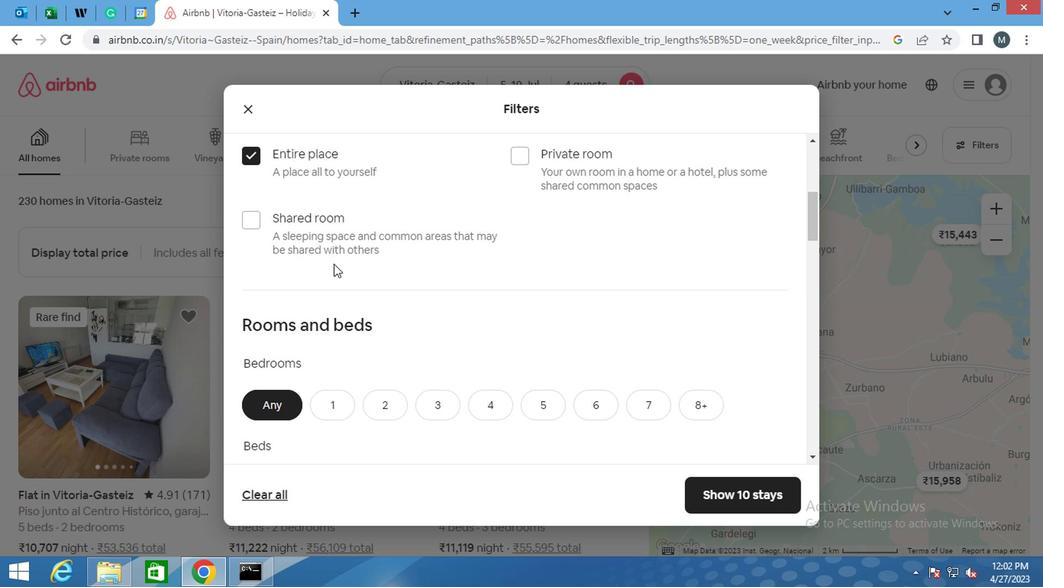 
Action: Mouse scrolled (328, 261) with delta (0, -1)
Screenshot: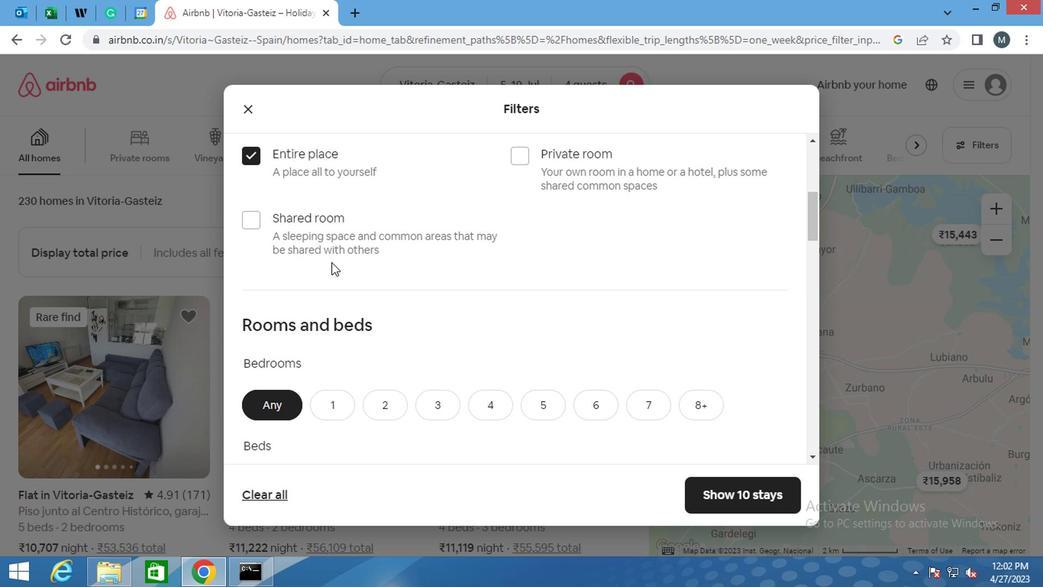 
Action: Mouse scrolled (328, 261) with delta (0, -1)
Screenshot: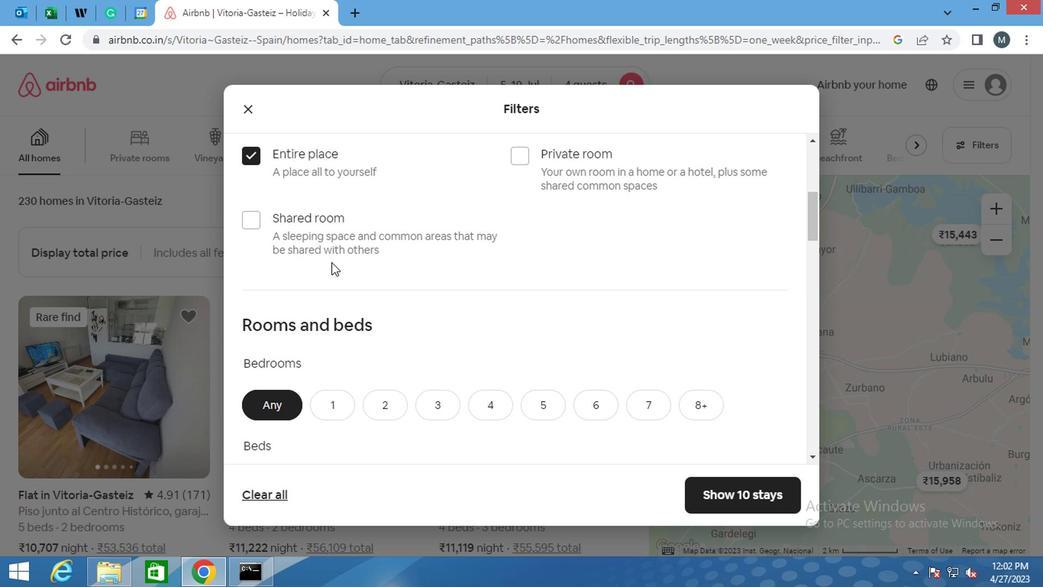 
Action: Mouse moved to (384, 254)
Screenshot: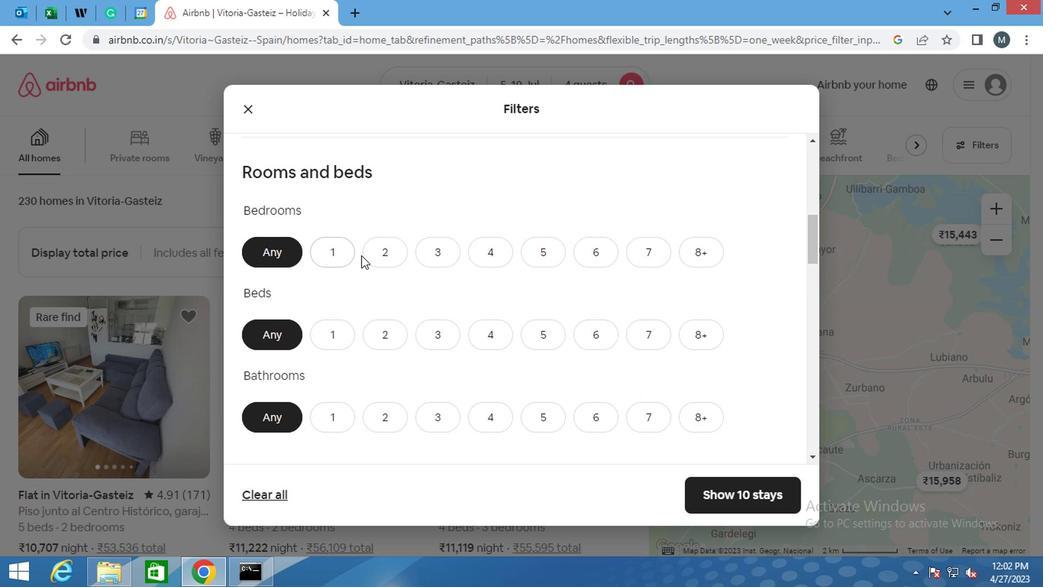 
Action: Mouse pressed left at (384, 254)
Screenshot: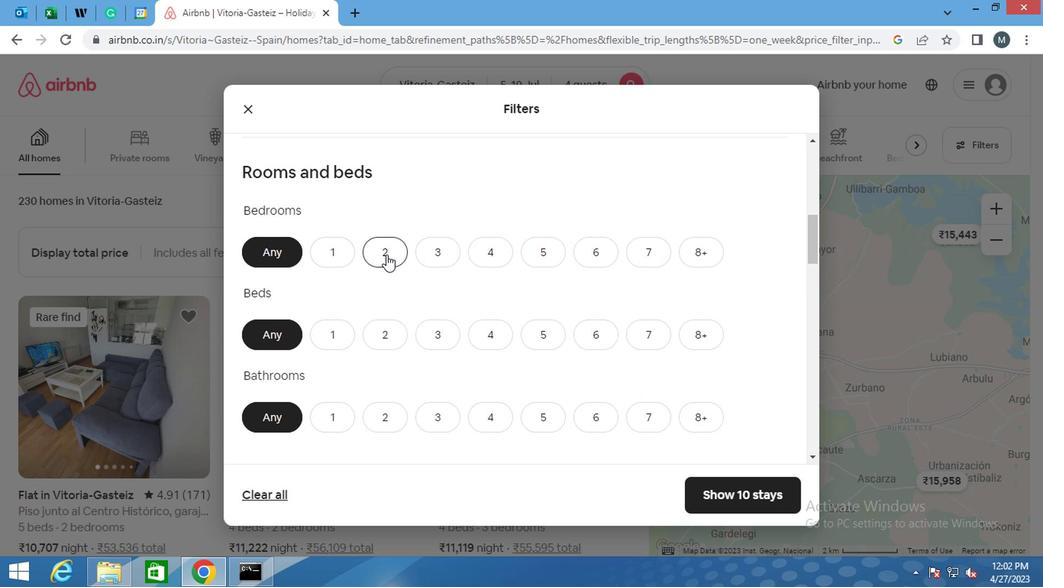 
Action: Mouse moved to (487, 335)
Screenshot: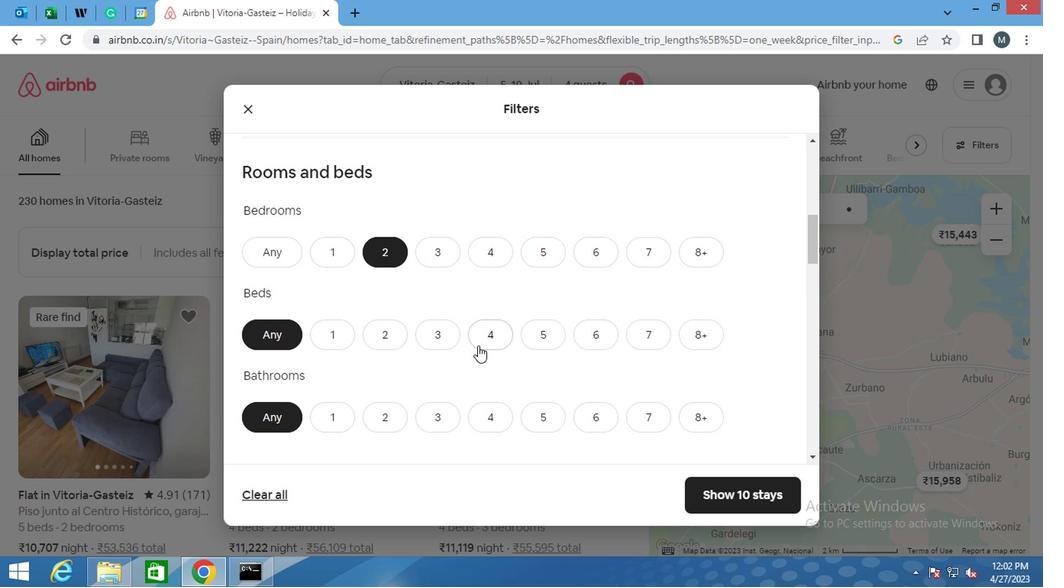 
Action: Mouse pressed left at (487, 335)
Screenshot: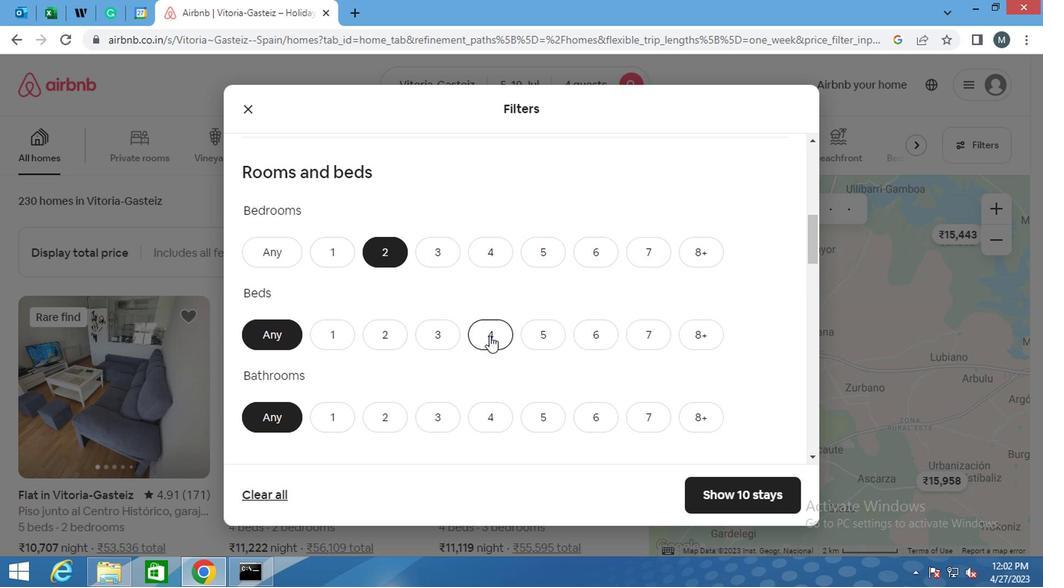 
Action: Mouse moved to (394, 346)
Screenshot: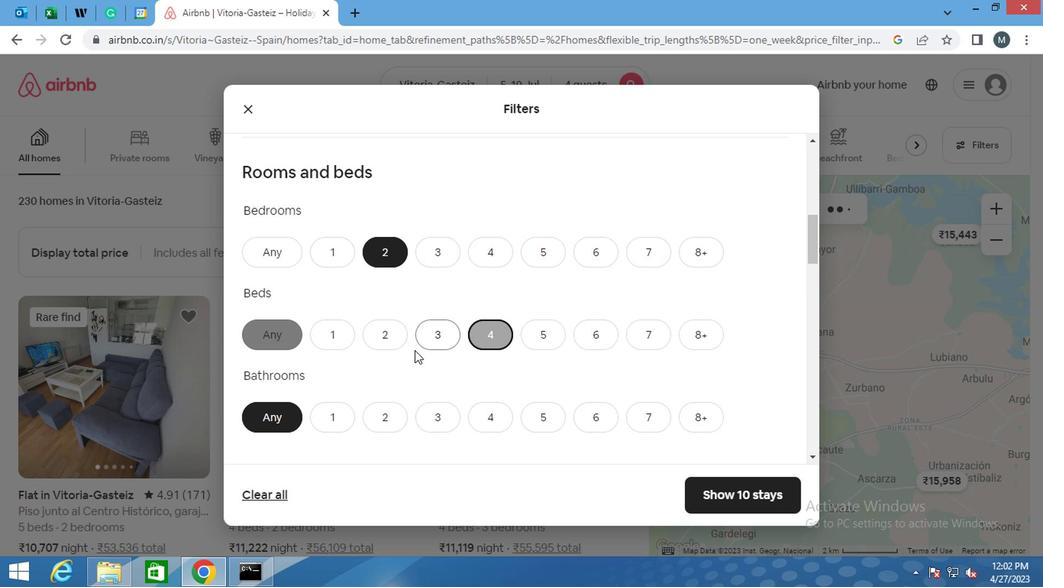 
Action: Mouse scrolled (394, 345) with delta (0, -1)
Screenshot: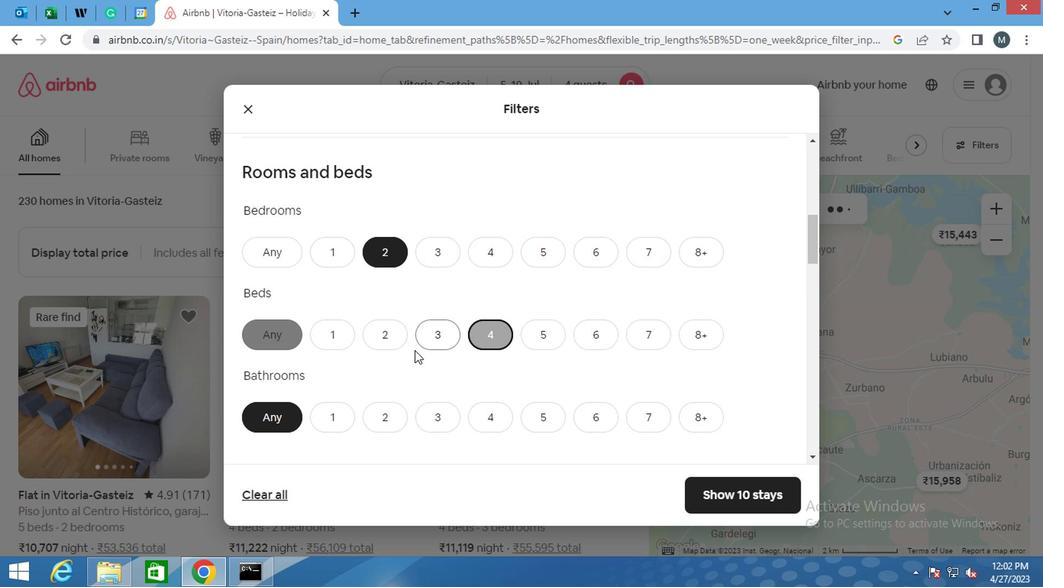 
Action: Mouse moved to (390, 349)
Screenshot: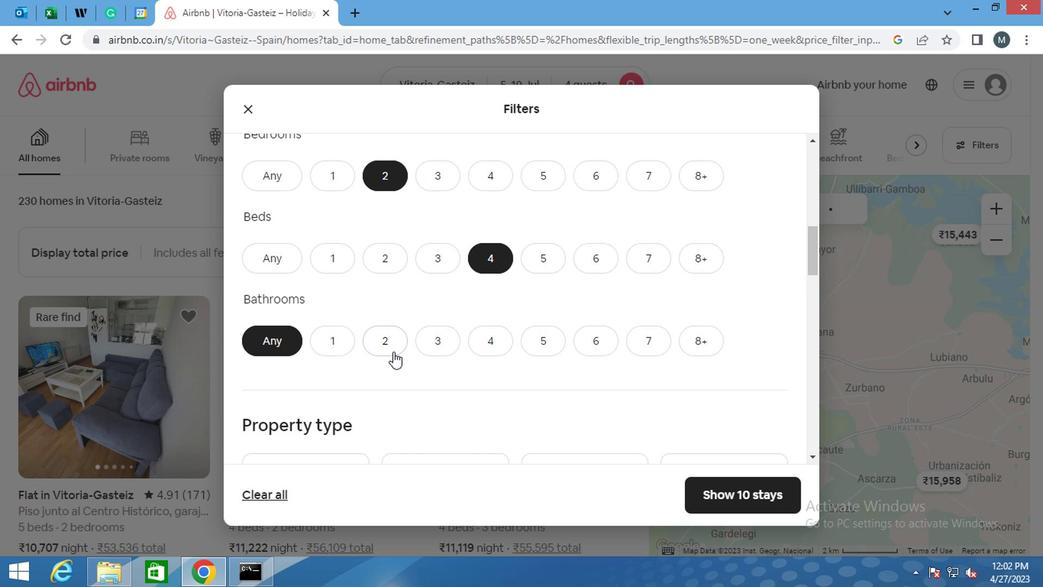 
Action: Mouse pressed left at (390, 349)
Screenshot: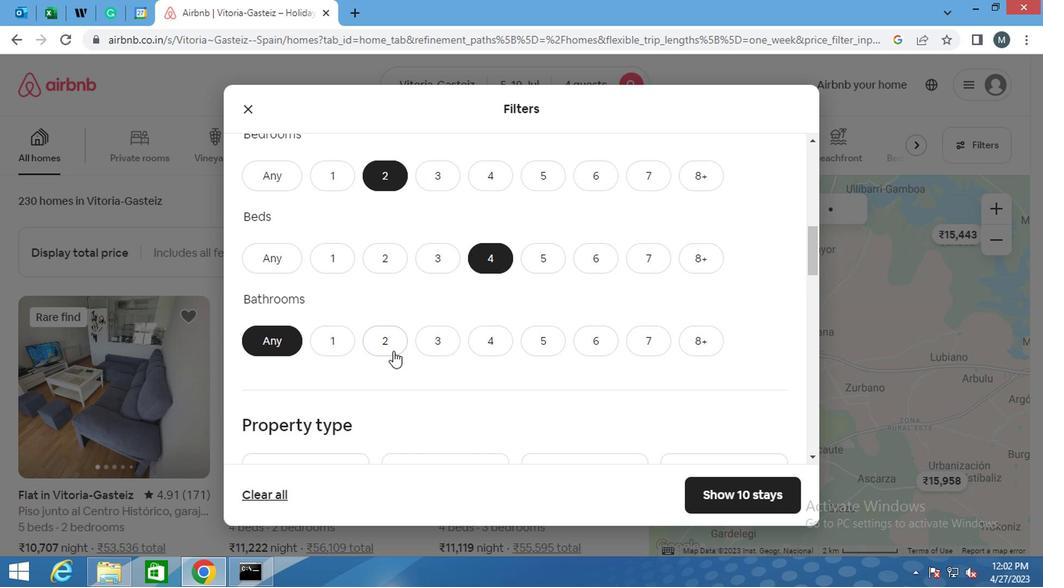 
Action: Mouse moved to (321, 300)
Screenshot: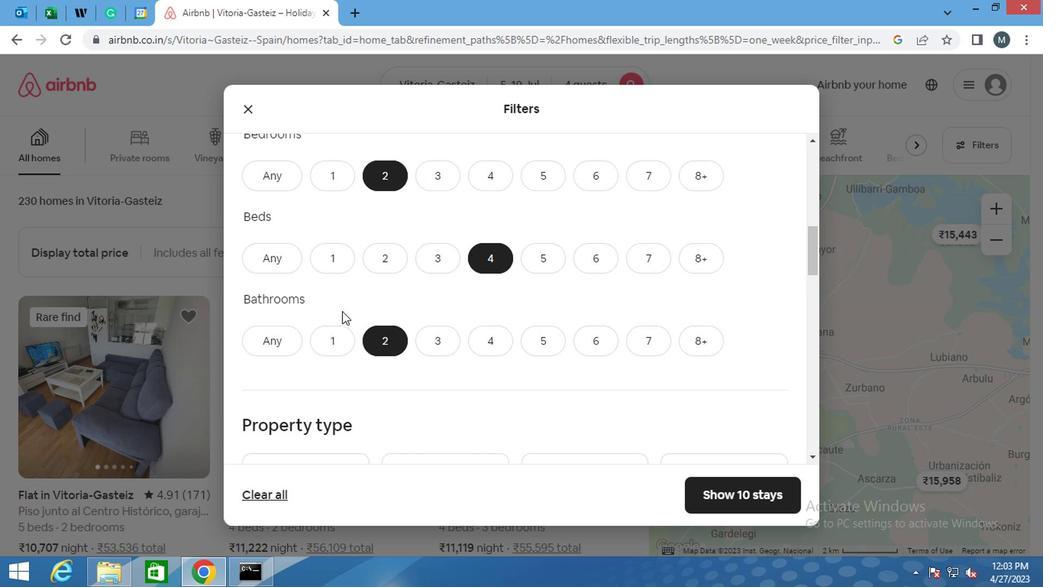 
Action: Mouse scrolled (321, 300) with delta (0, 0)
Screenshot: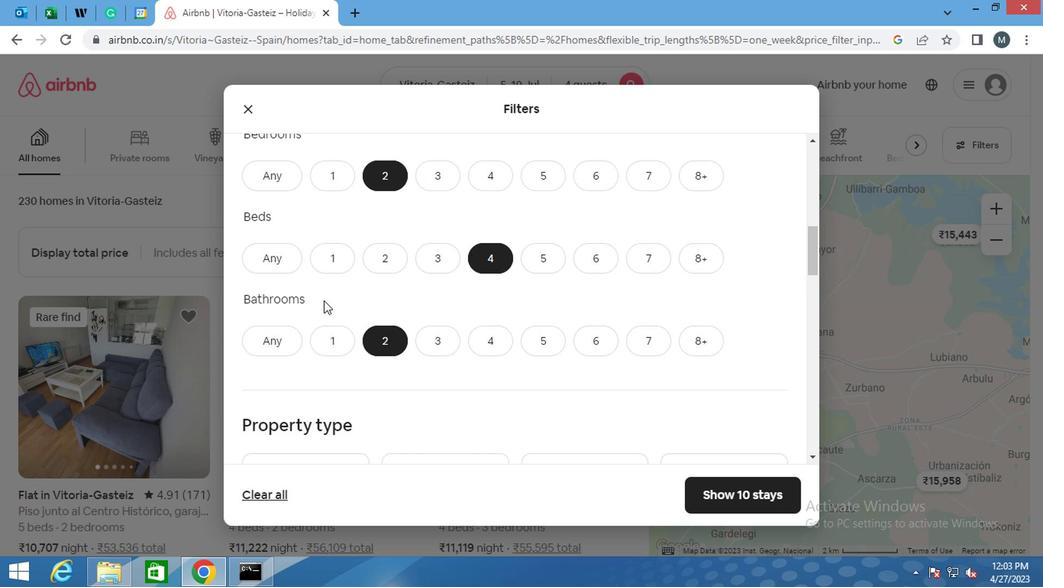 
Action: Mouse moved to (315, 437)
Screenshot: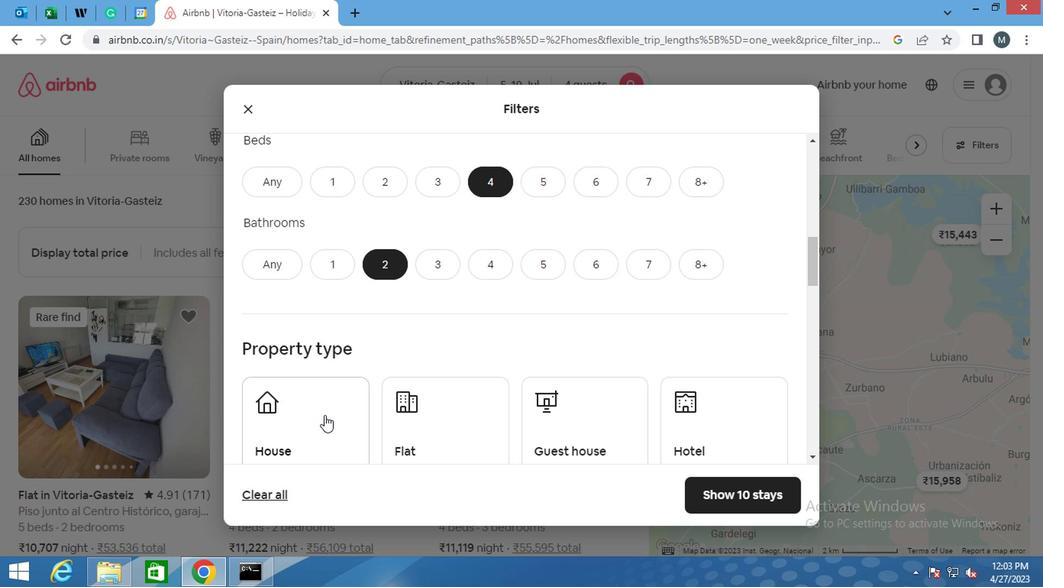 
Action: Mouse pressed left at (315, 437)
Screenshot: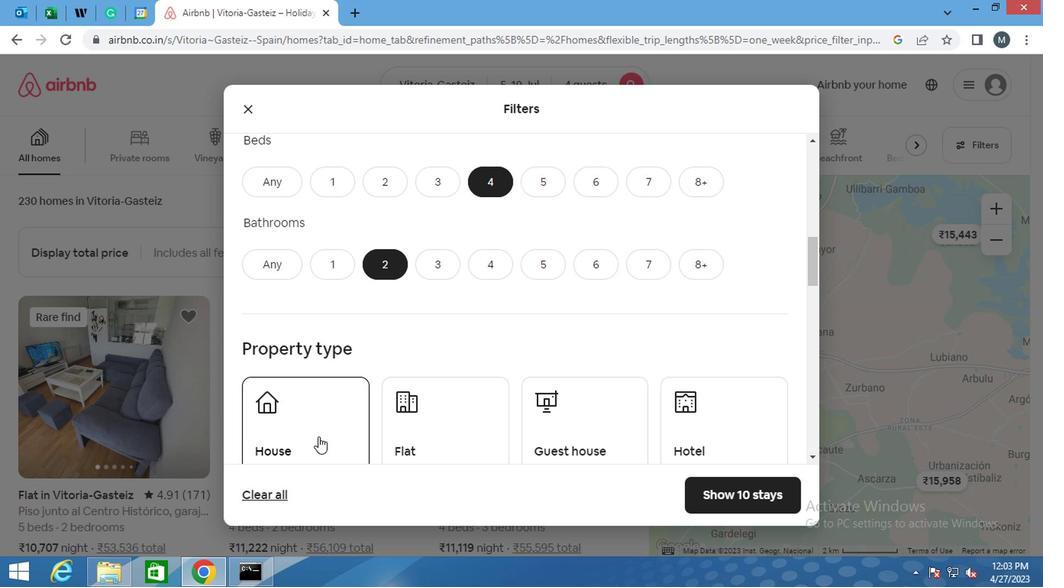 
Action: Mouse moved to (451, 407)
Screenshot: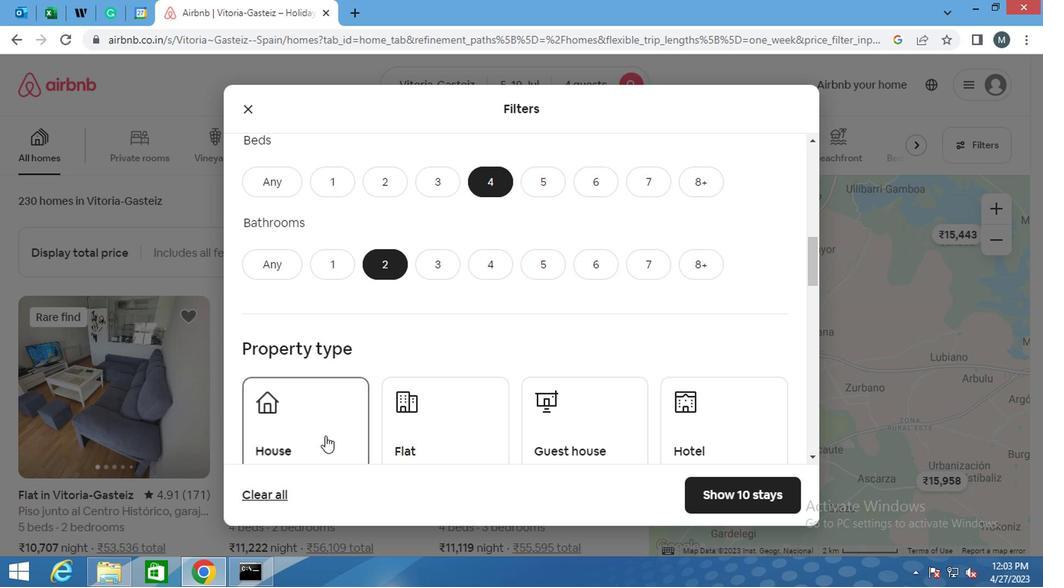 
Action: Mouse pressed left at (451, 407)
Screenshot: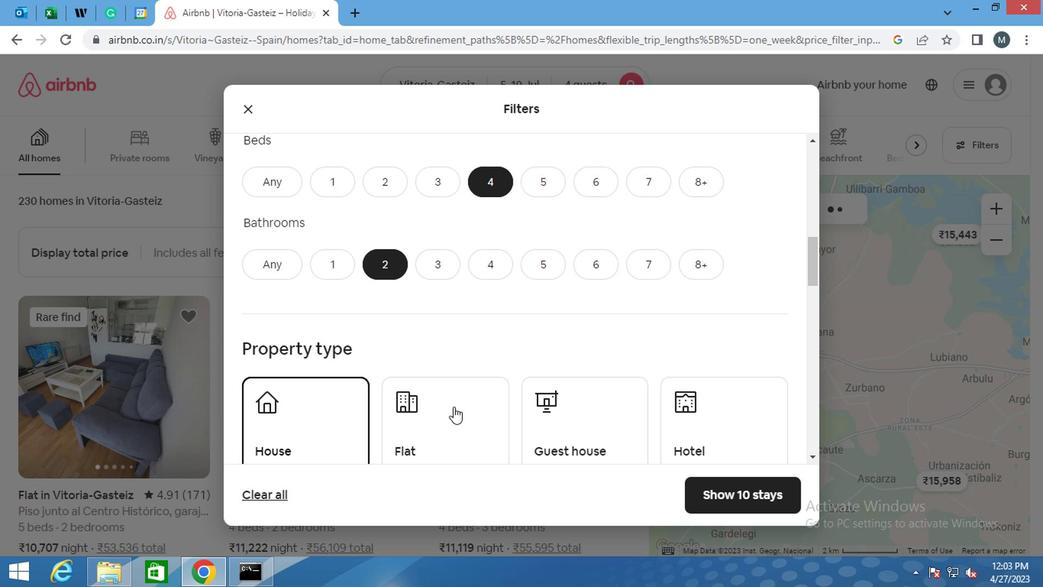 
Action: Mouse moved to (564, 422)
Screenshot: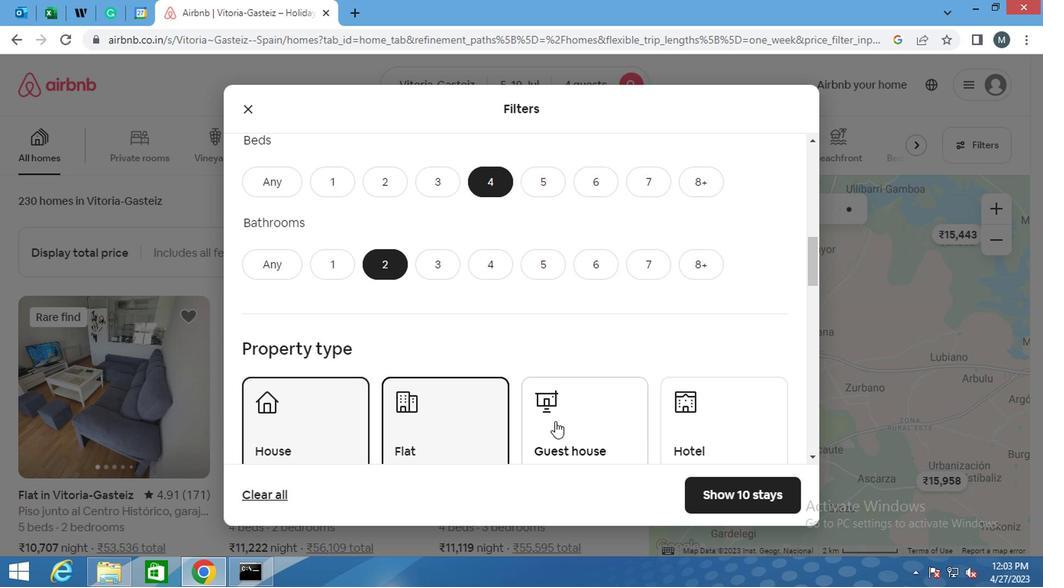 
Action: Mouse pressed left at (564, 422)
Screenshot: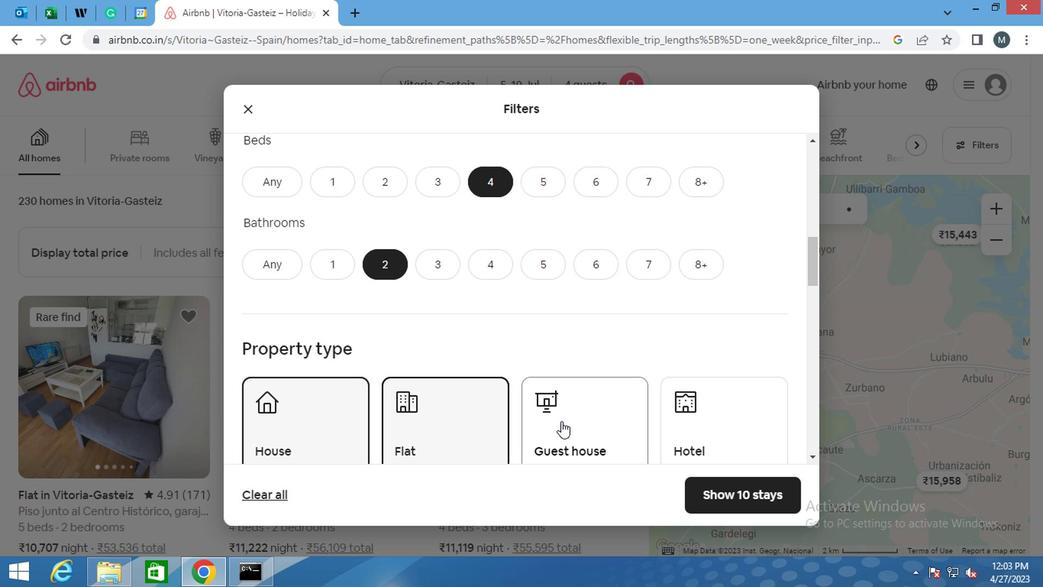 
Action: Mouse moved to (425, 351)
Screenshot: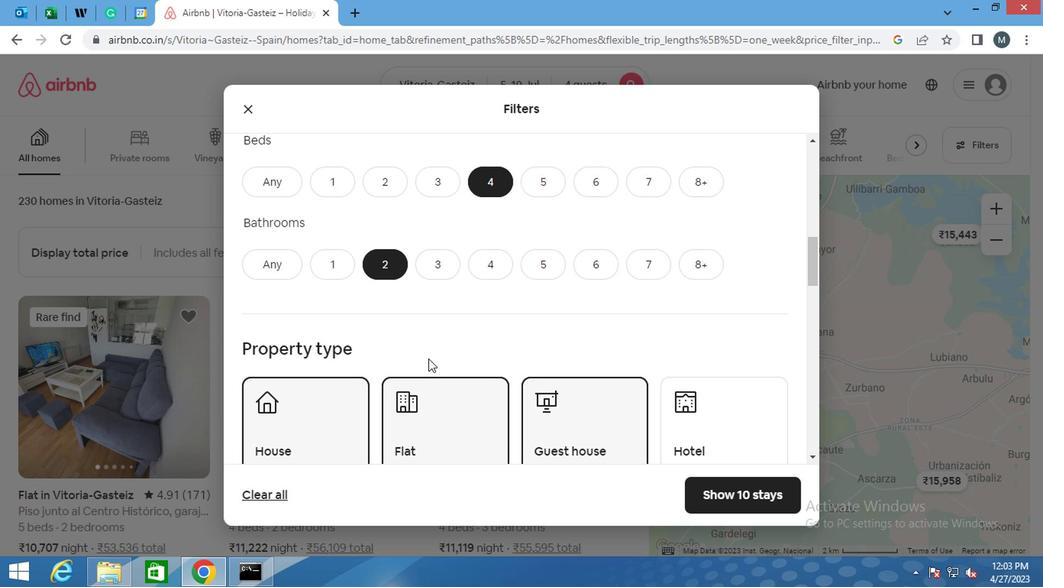 
Action: Mouse scrolled (425, 350) with delta (0, -1)
Screenshot: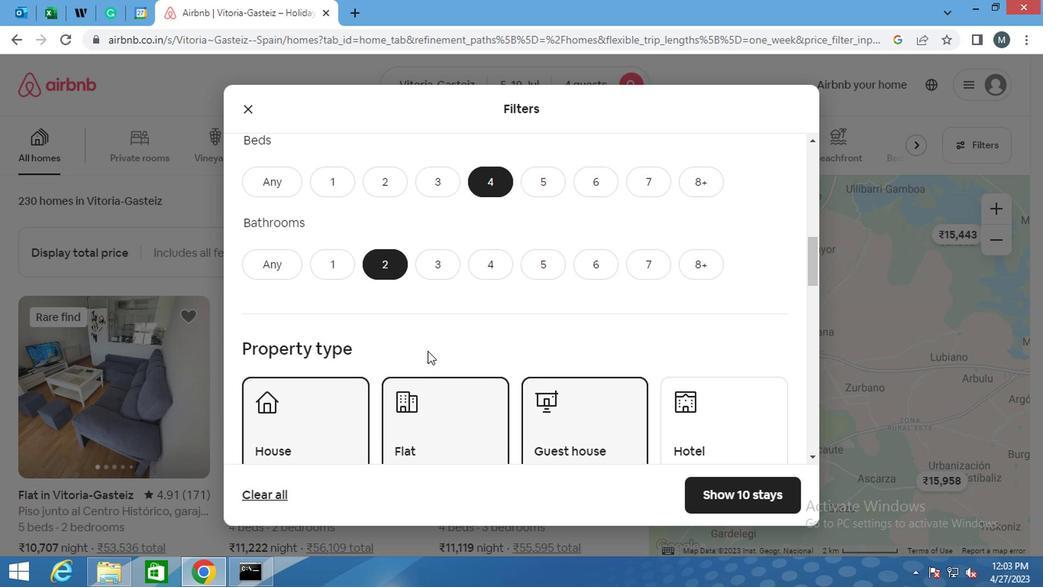
Action: Mouse scrolled (425, 350) with delta (0, -1)
Screenshot: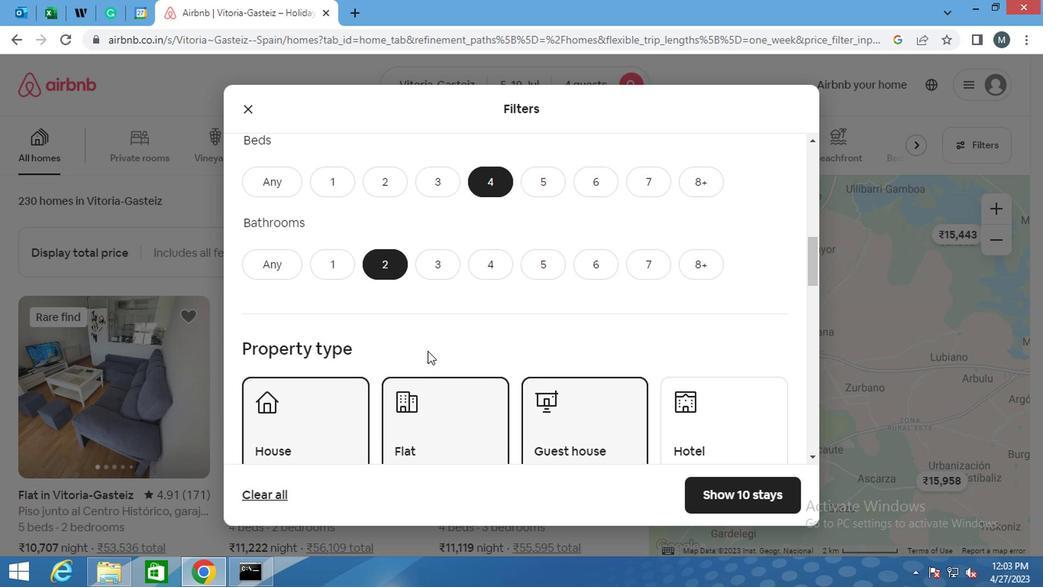
Action: Mouse scrolled (425, 350) with delta (0, -1)
Screenshot: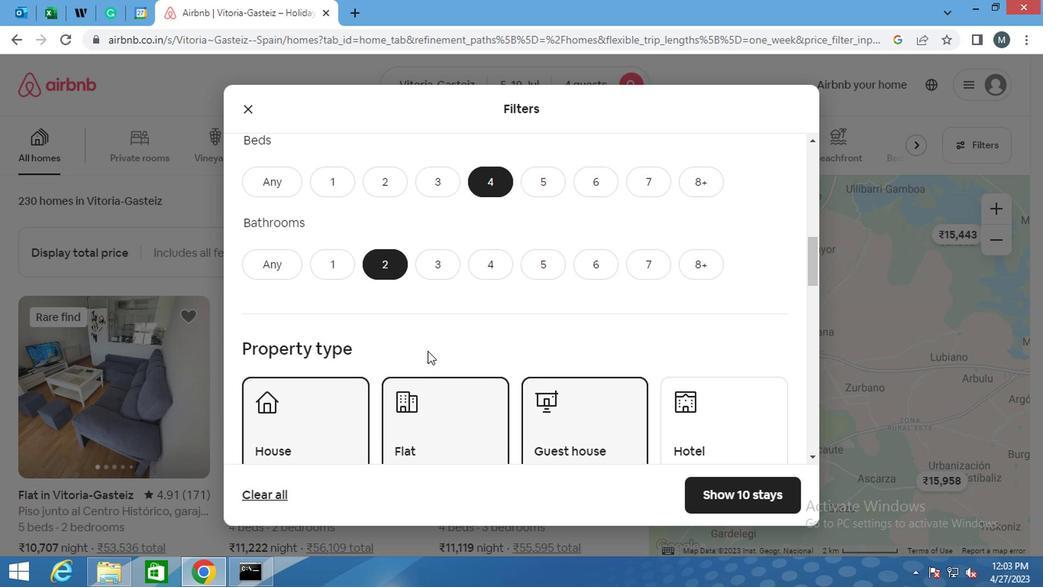 
Action: Mouse moved to (266, 368)
Screenshot: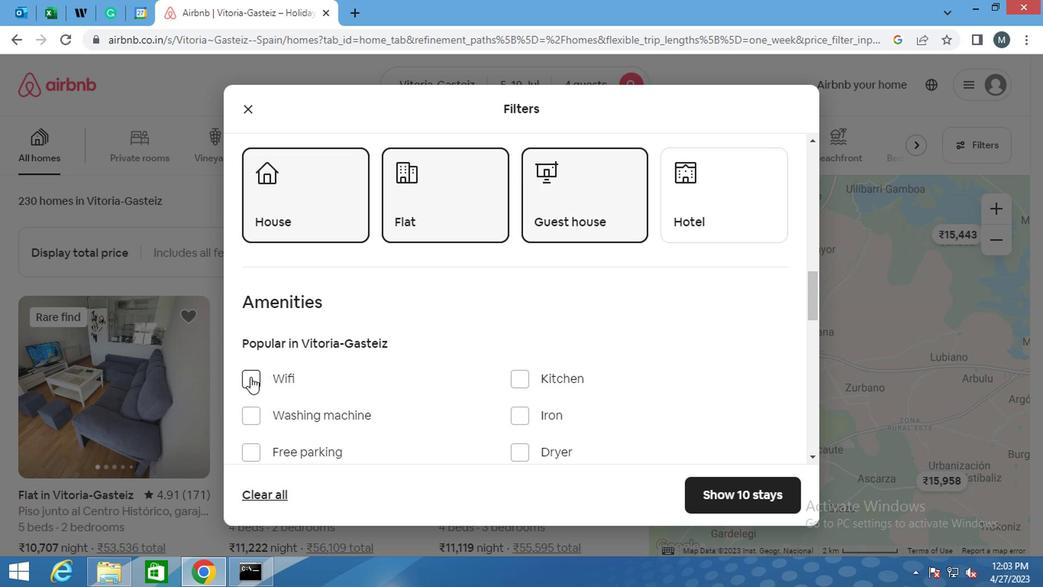 
Action: Mouse scrolled (266, 367) with delta (0, -1)
Screenshot: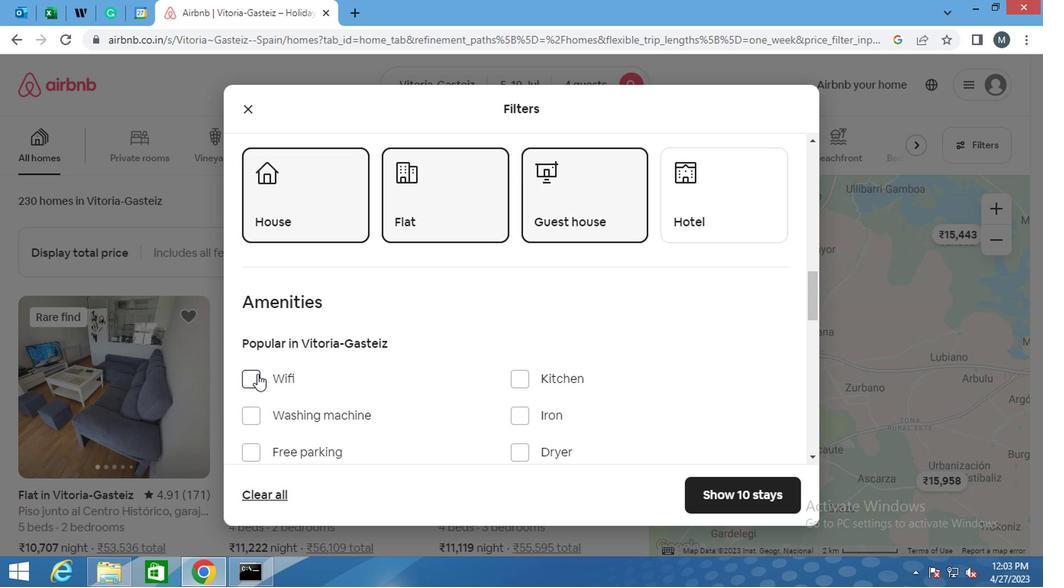 
Action: Mouse moved to (319, 364)
Screenshot: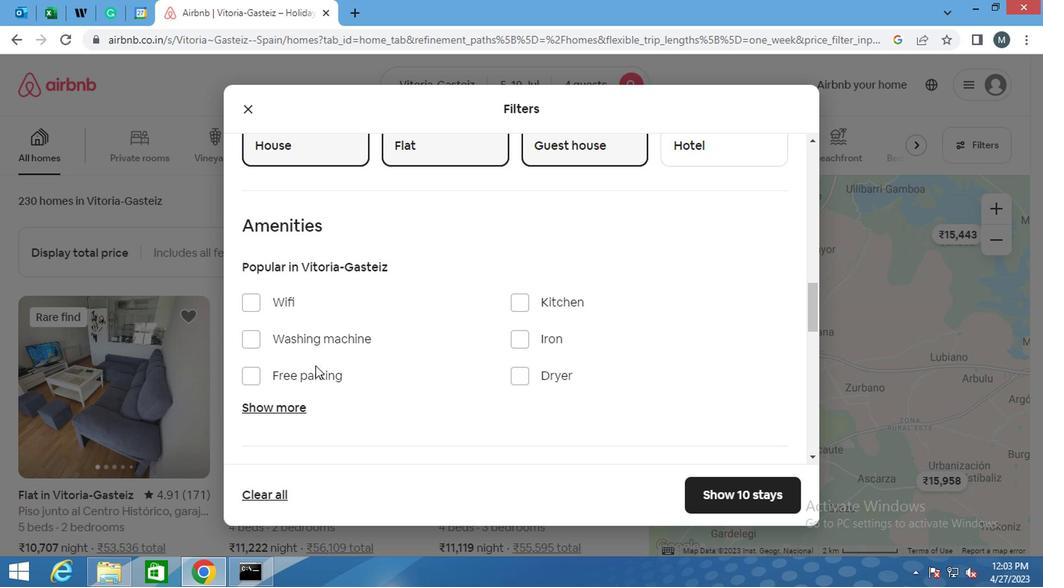 
Action: Mouse scrolled (319, 363) with delta (0, -1)
Screenshot: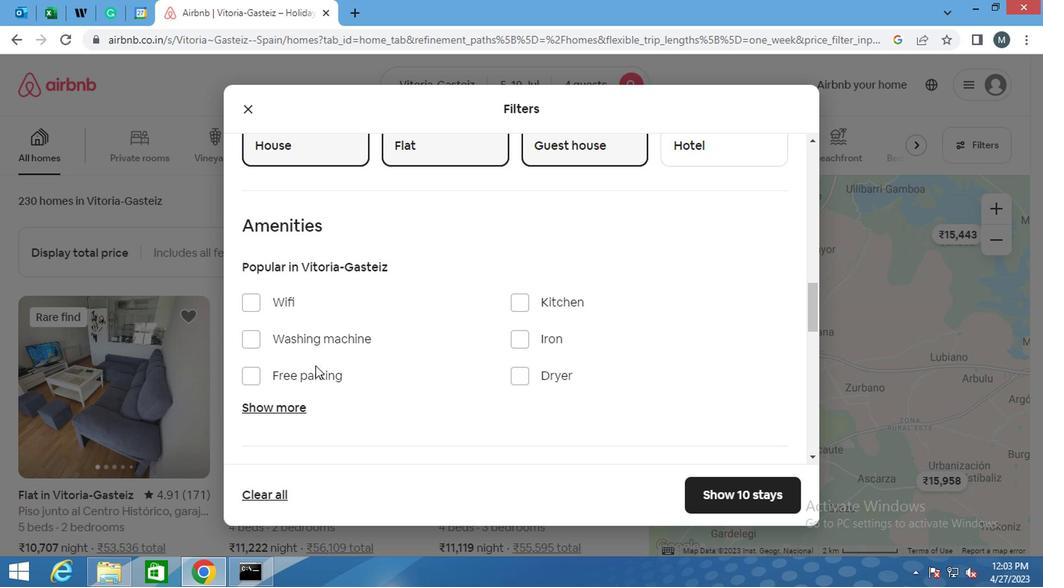 
Action: Mouse scrolled (319, 363) with delta (0, -1)
Screenshot: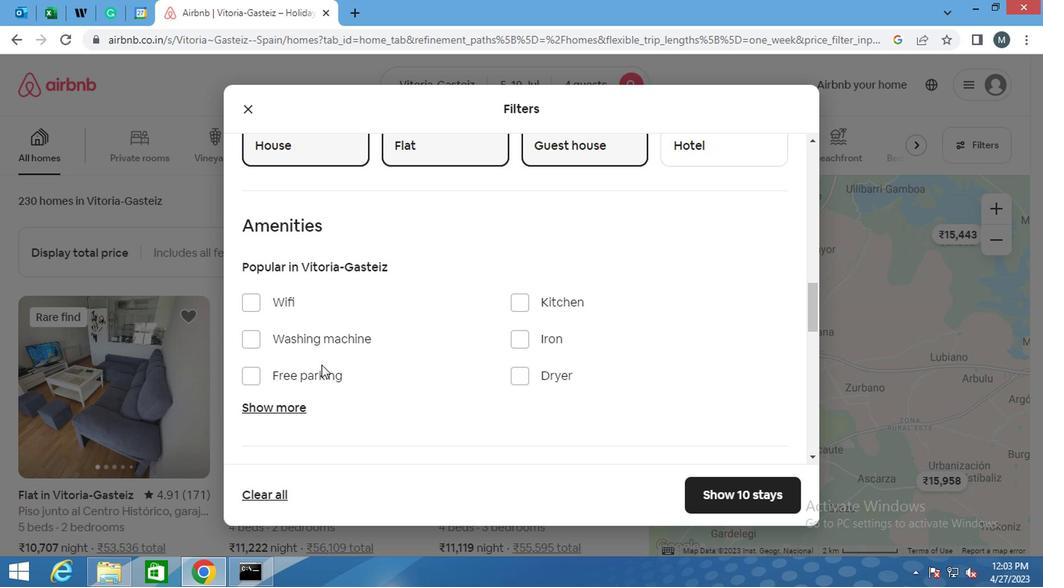 
Action: Mouse scrolled (319, 363) with delta (0, -1)
Screenshot: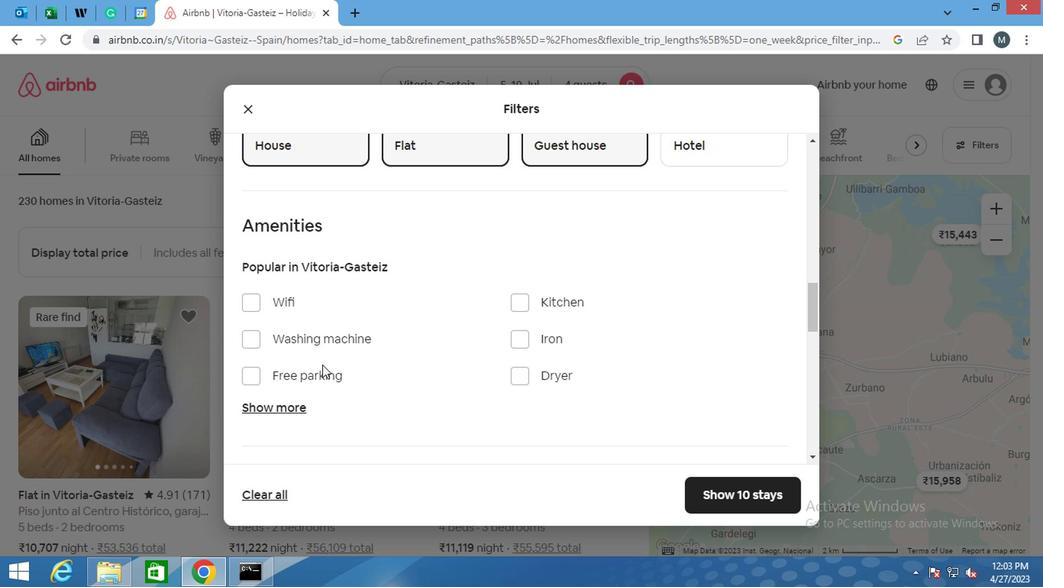 
Action: Mouse scrolled (319, 363) with delta (0, -1)
Screenshot: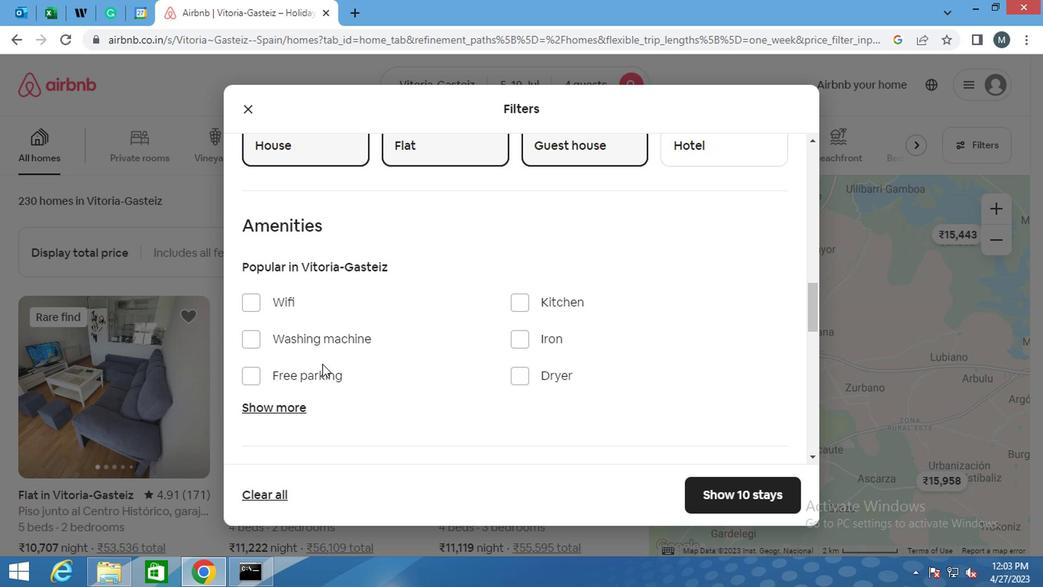 
Action: Mouse moved to (331, 363)
Screenshot: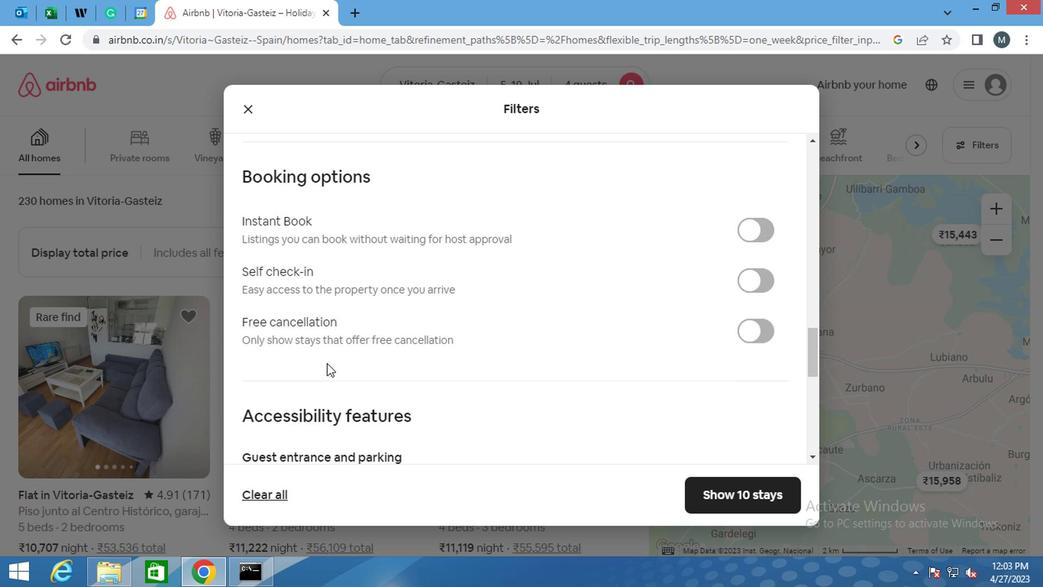 
Action: Mouse scrolled (331, 363) with delta (0, 0)
Screenshot: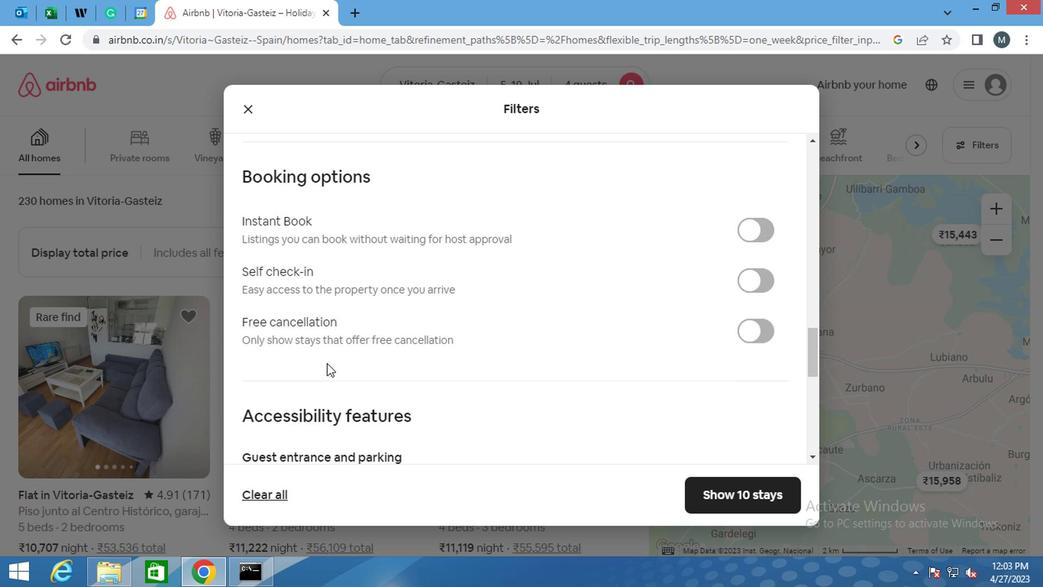 
Action: Mouse moved to (750, 201)
Screenshot: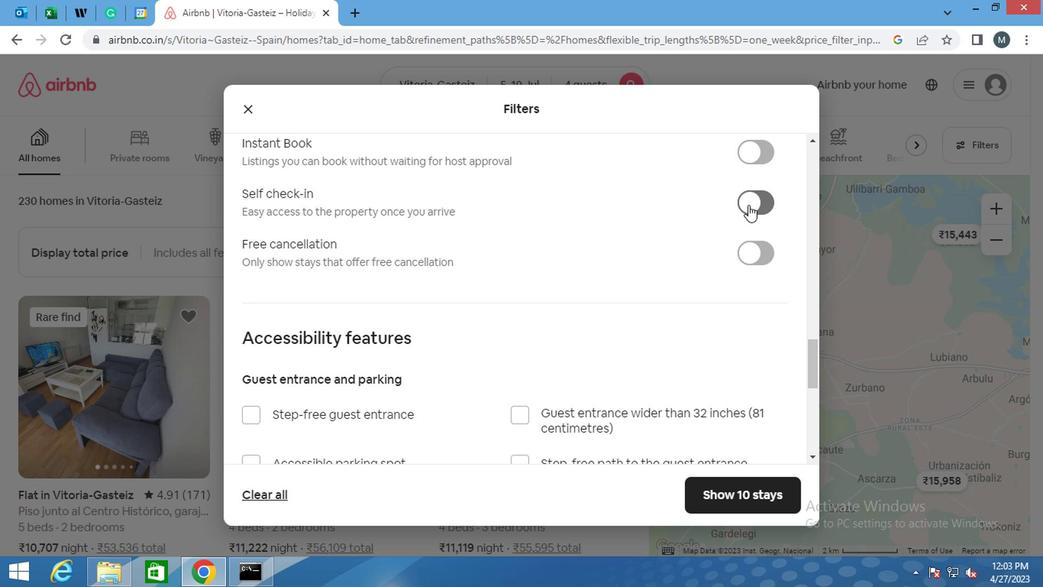 
Action: Mouse pressed left at (750, 201)
Screenshot: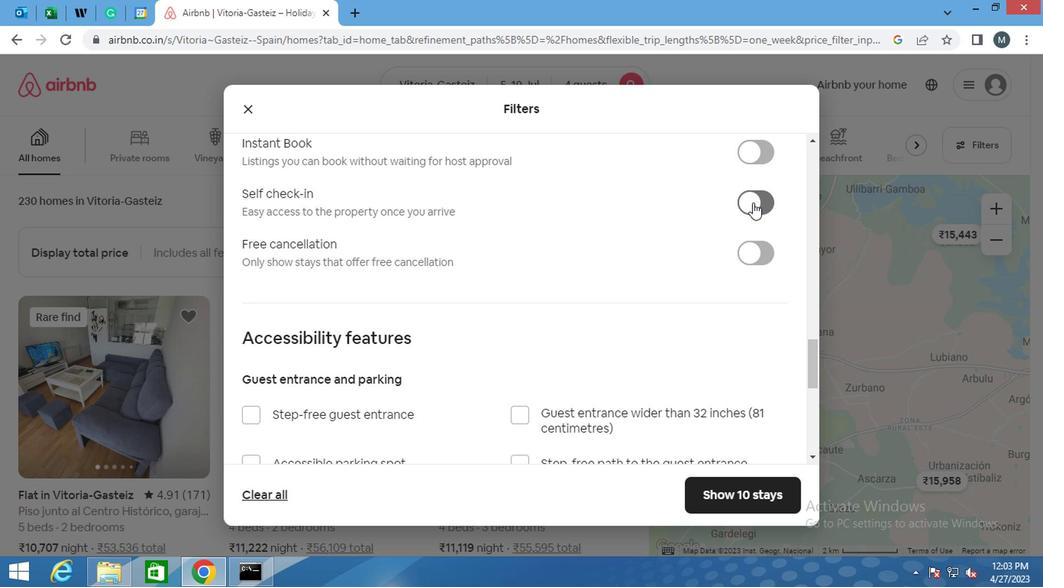 
Action: Mouse moved to (458, 264)
Screenshot: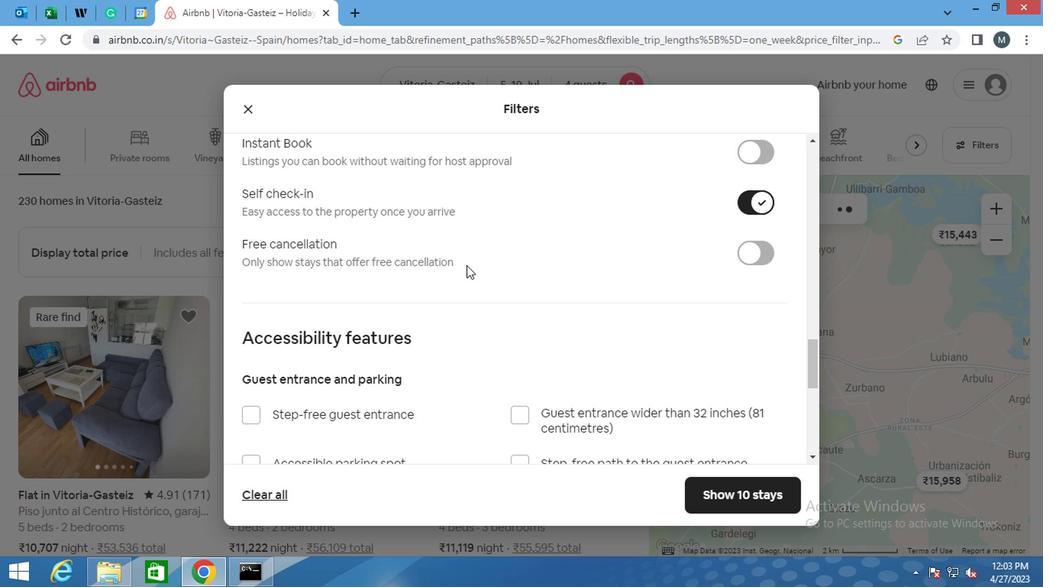 
Action: Mouse scrolled (458, 263) with delta (0, -1)
Screenshot: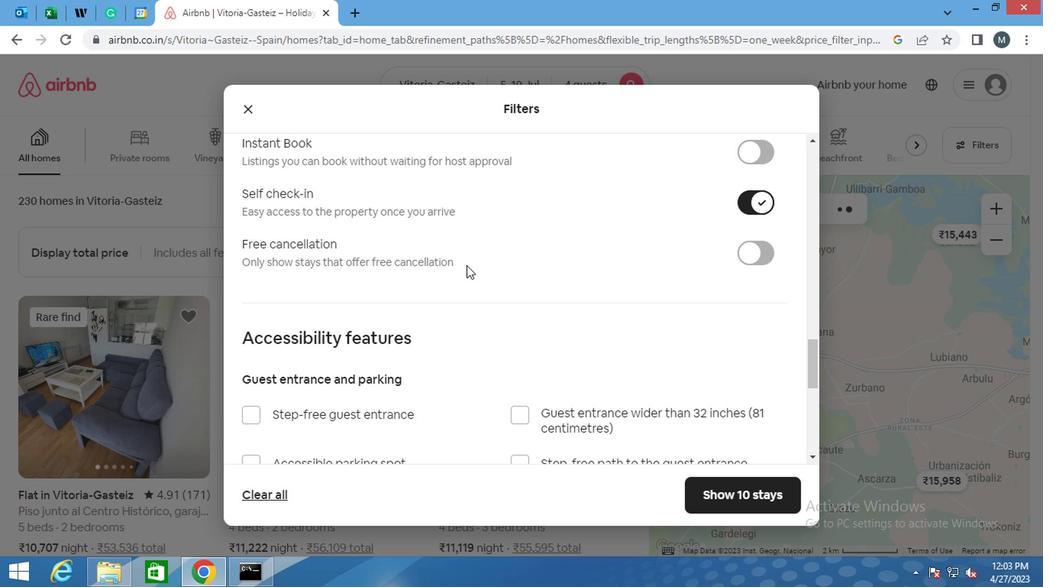 
Action: Mouse scrolled (458, 263) with delta (0, -1)
Screenshot: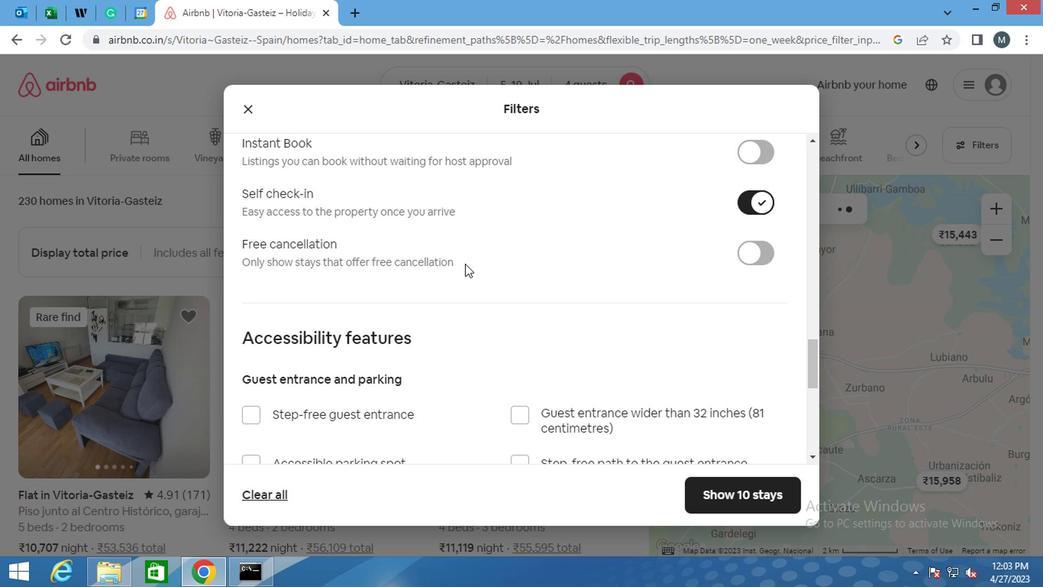 
Action: Mouse moved to (445, 263)
Screenshot: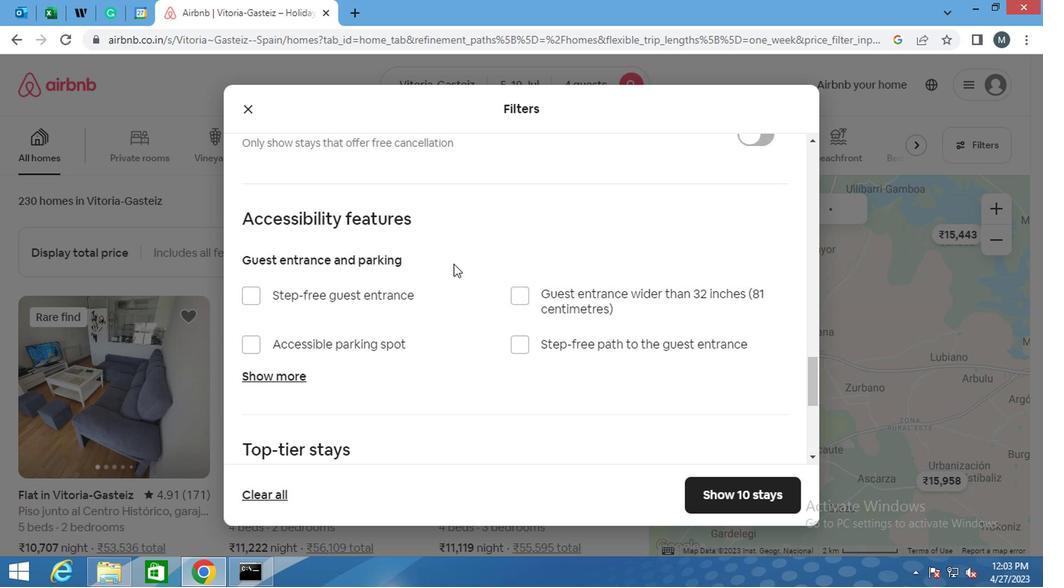
Action: Mouse scrolled (445, 262) with delta (0, 0)
Screenshot: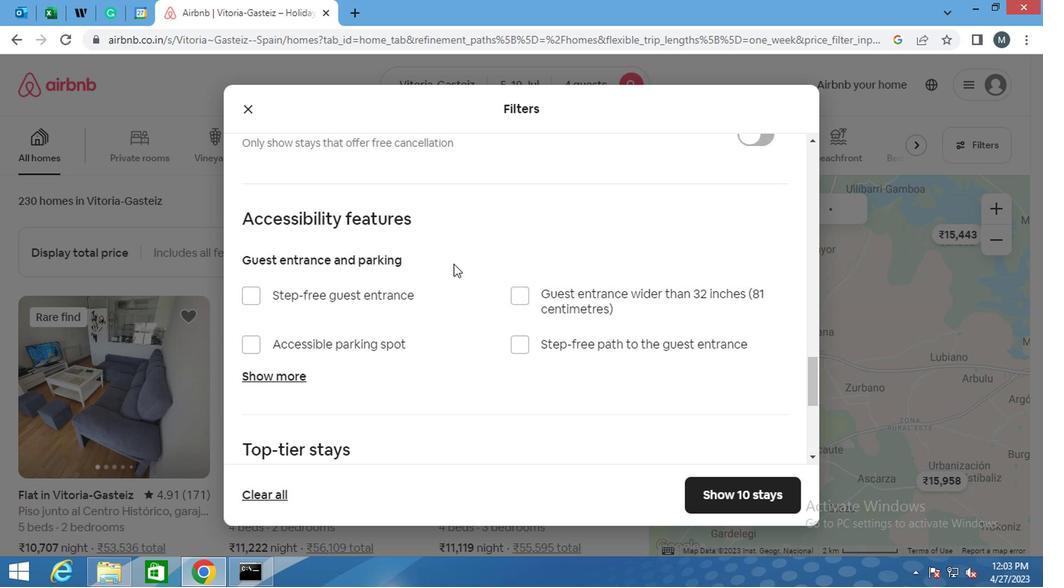 
Action: Mouse moved to (407, 264)
Screenshot: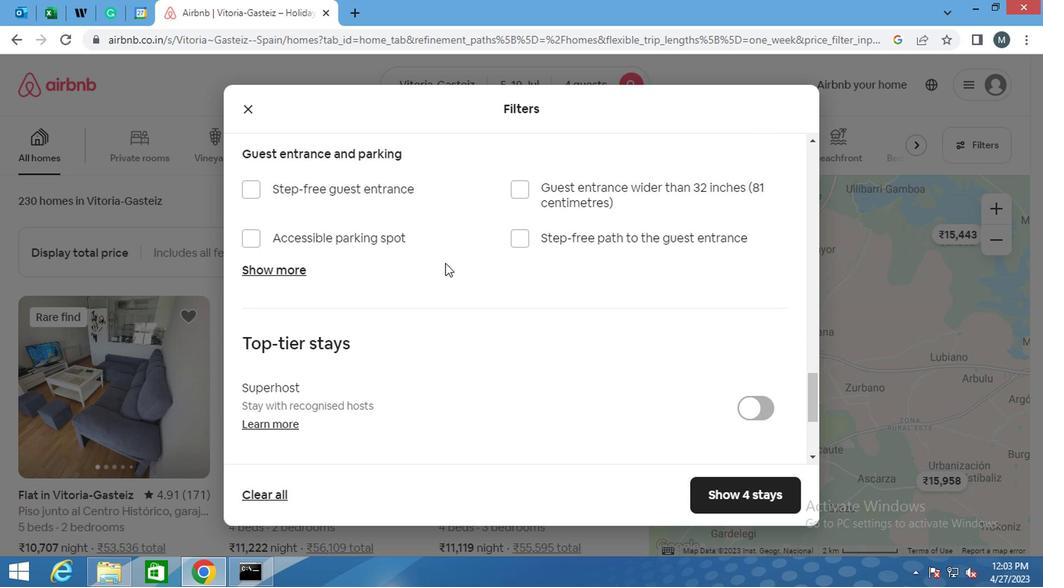 
Action: Mouse scrolled (407, 263) with delta (0, -1)
Screenshot: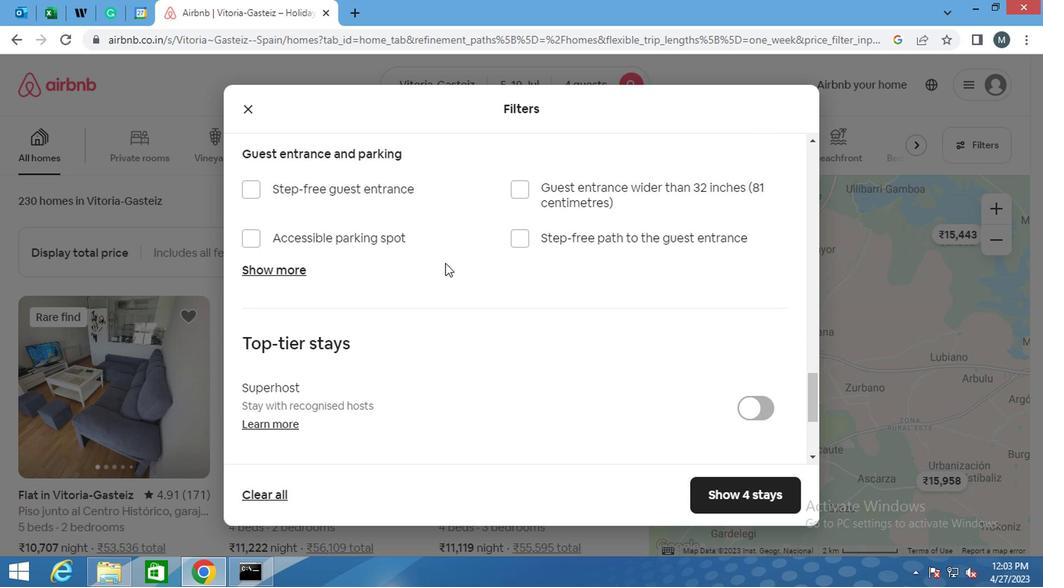 
Action: Mouse moved to (399, 268)
Screenshot: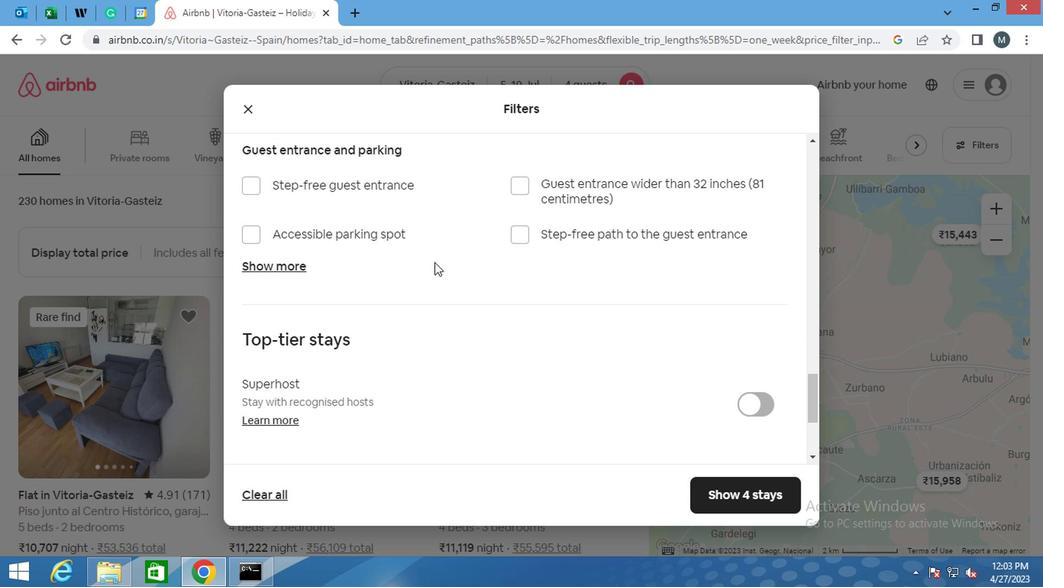 
Action: Mouse scrolled (399, 266) with delta (0, -1)
Screenshot: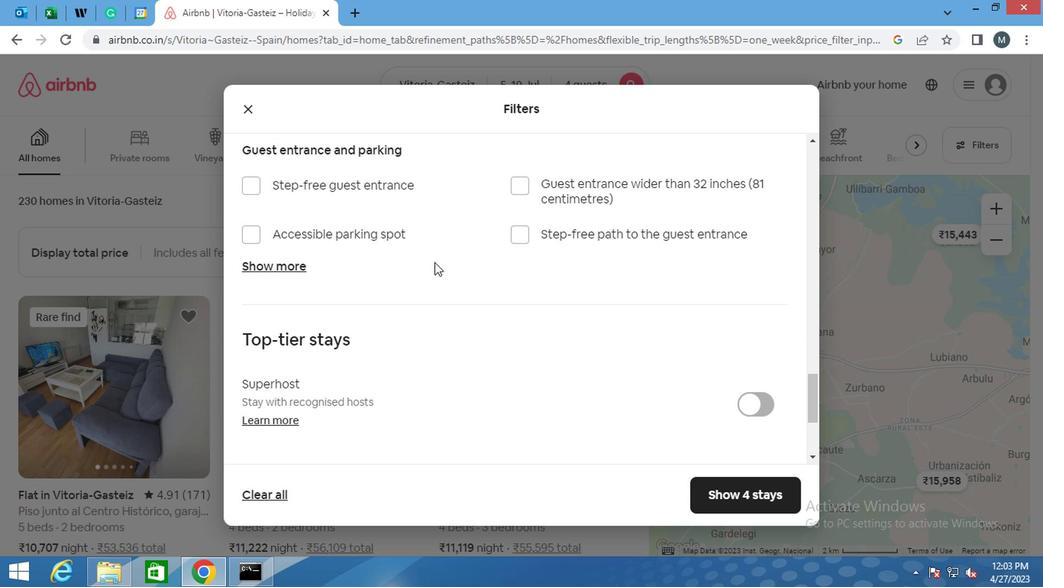 
Action: Mouse moved to (298, 310)
Screenshot: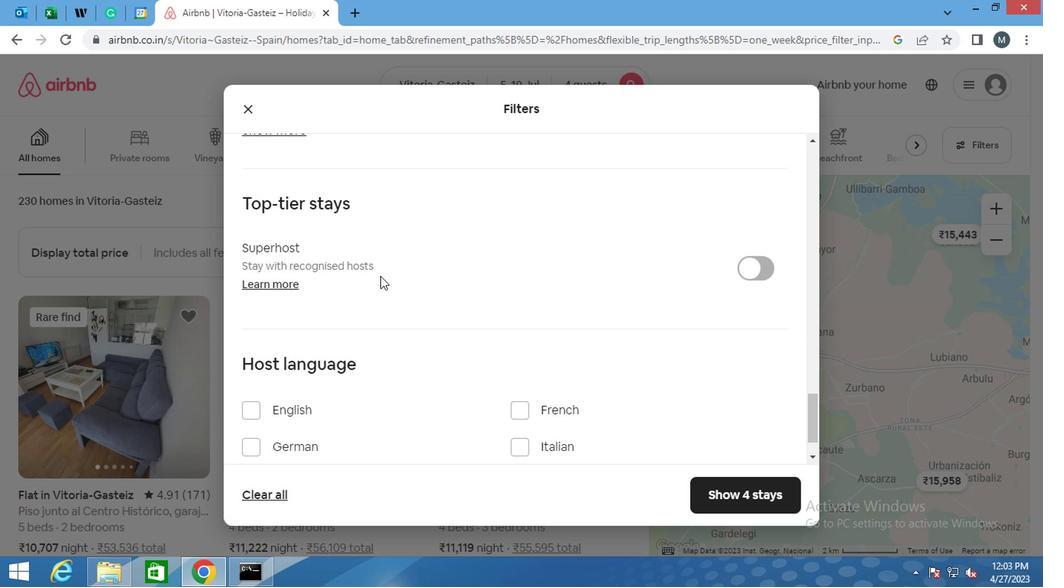 
Action: Mouse scrolled (298, 309) with delta (0, -1)
Screenshot: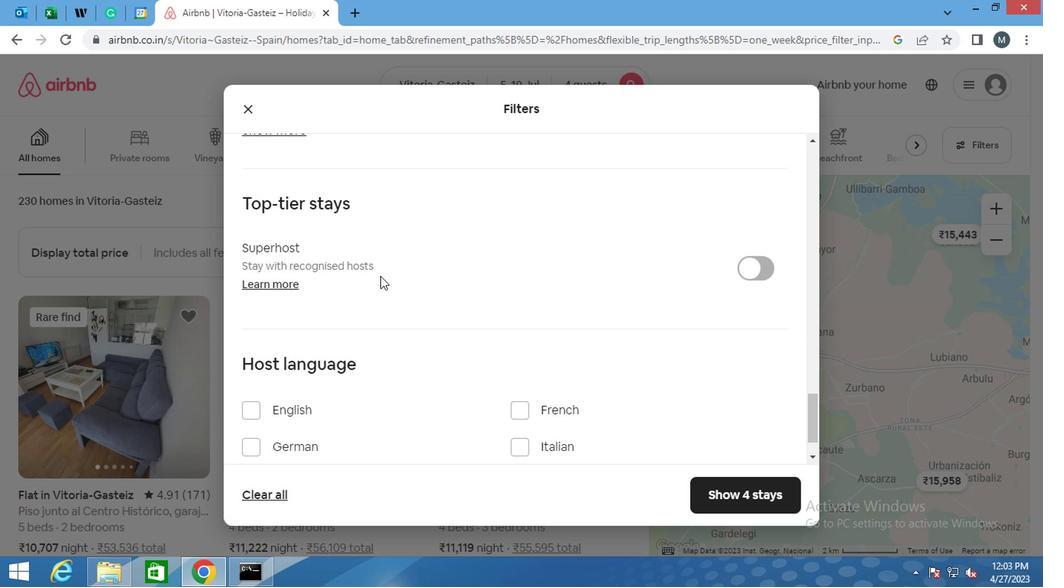 
Action: Mouse moved to (295, 312)
Screenshot: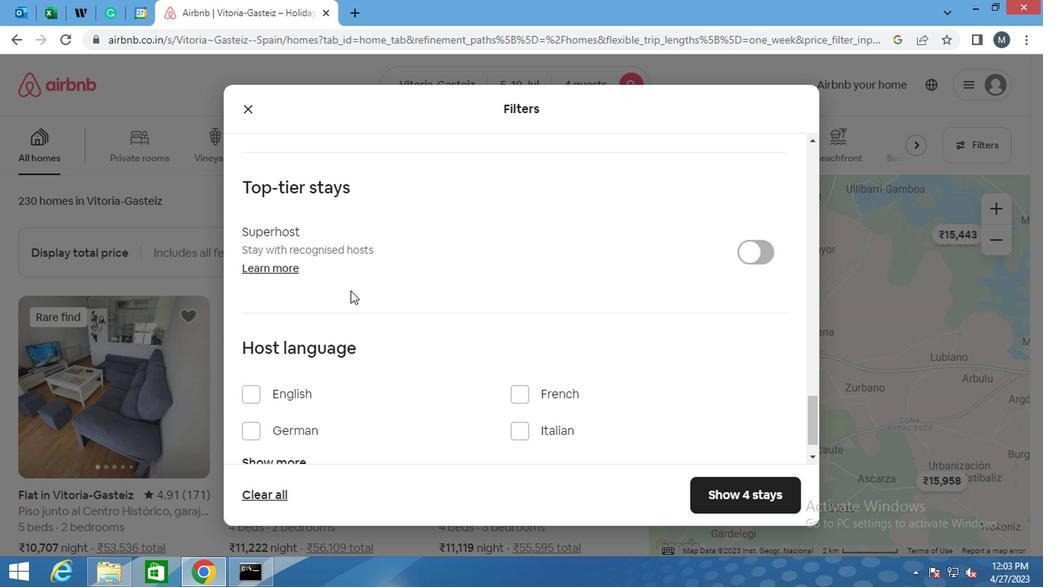 
Action: Mouse scrolled (295, 311) with delta (0, -1)
Screenshot: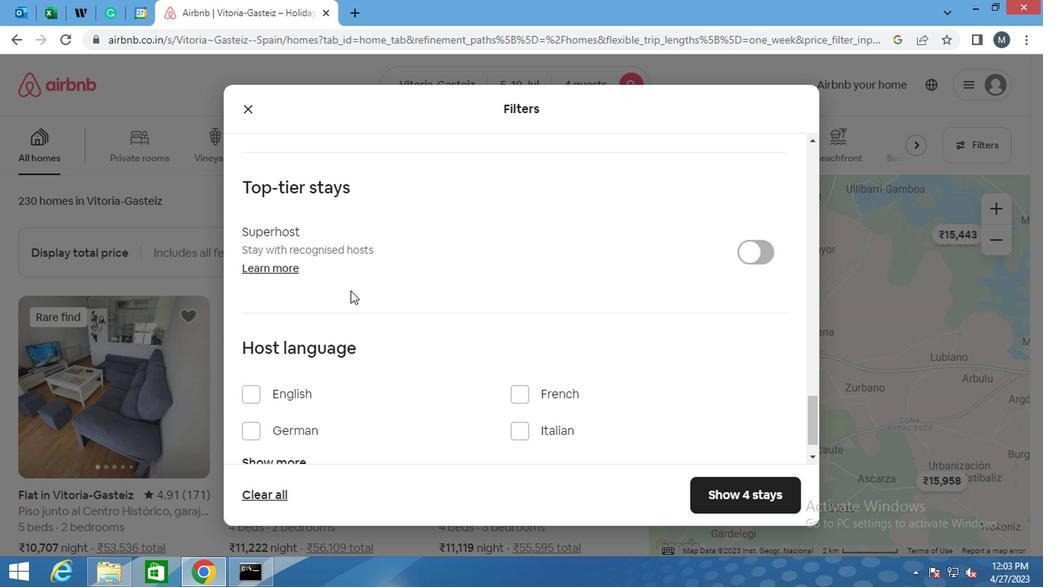 
Action: Mouse moved to (292, 313)
Screenshot: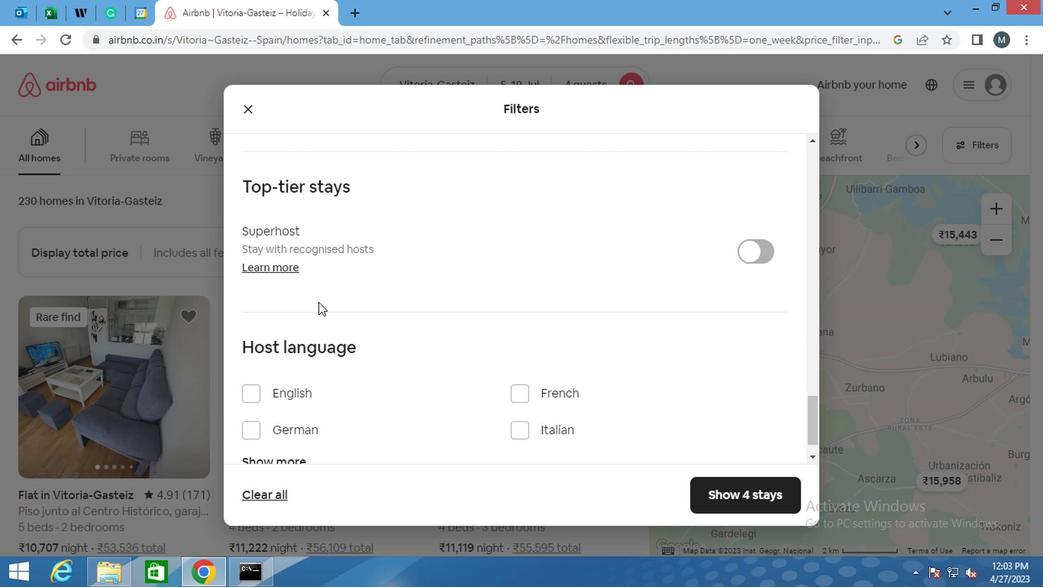 
Action: Mouse scrolled (292, 313) with delta (0, 0)
Screenshot: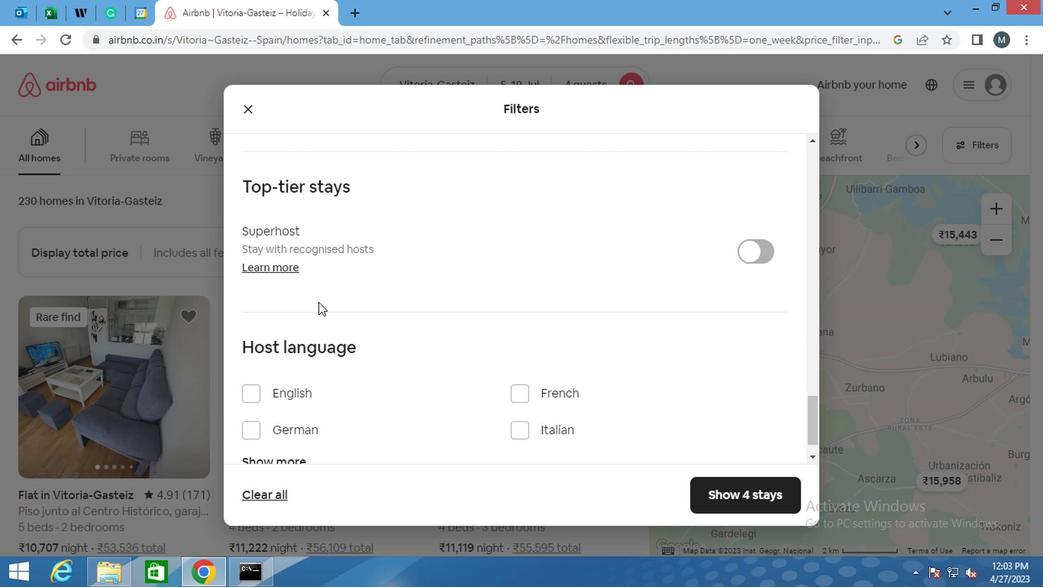 
Action: Mouse moved to (283, 321)
Screenshot: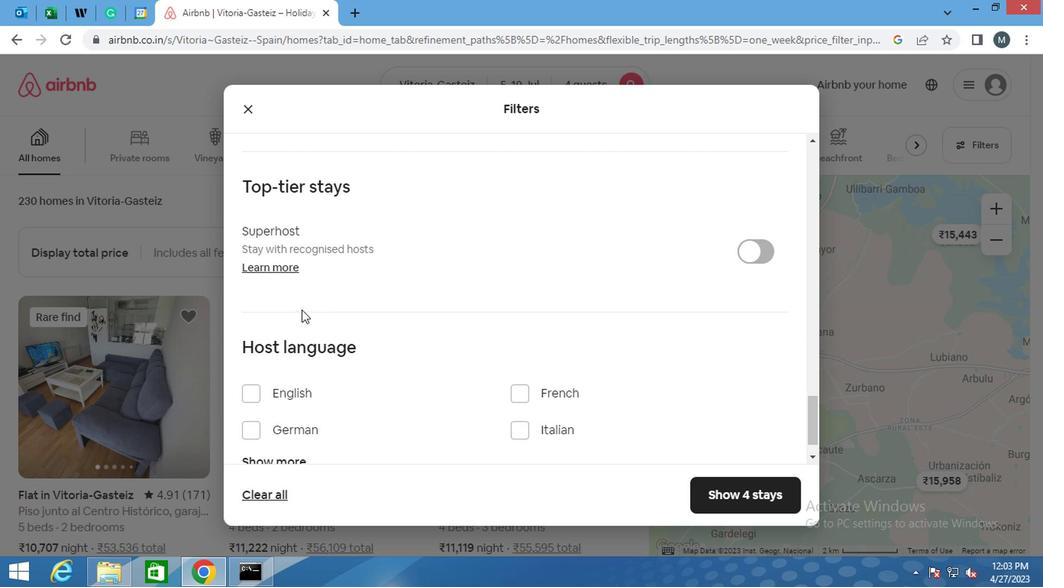 
Action: Mouse scrolled (283, 320) with delta (0, -1)
Screenshot: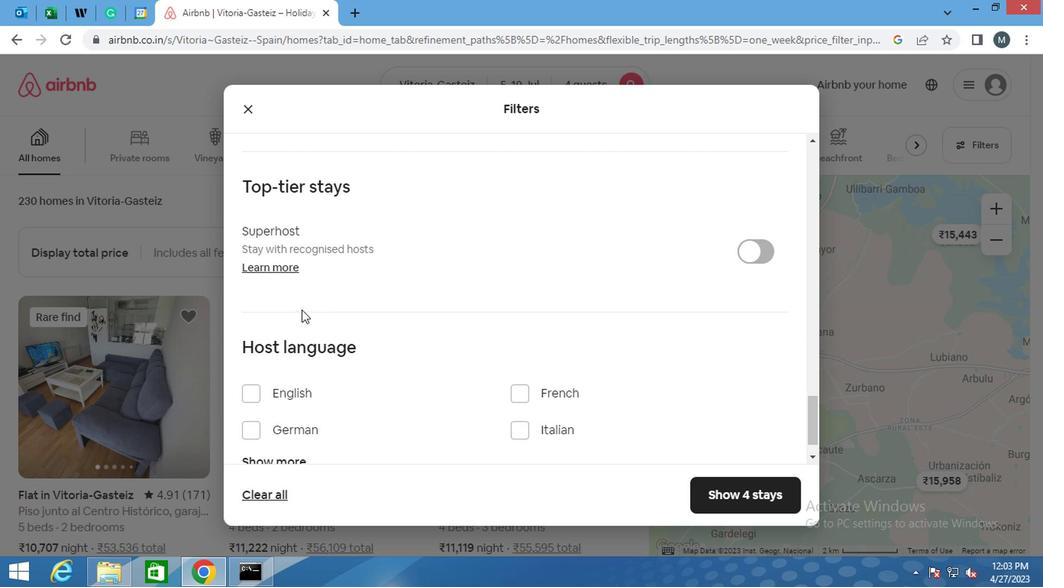 
Action: Mouse moved to (256, 361)
Screenshot: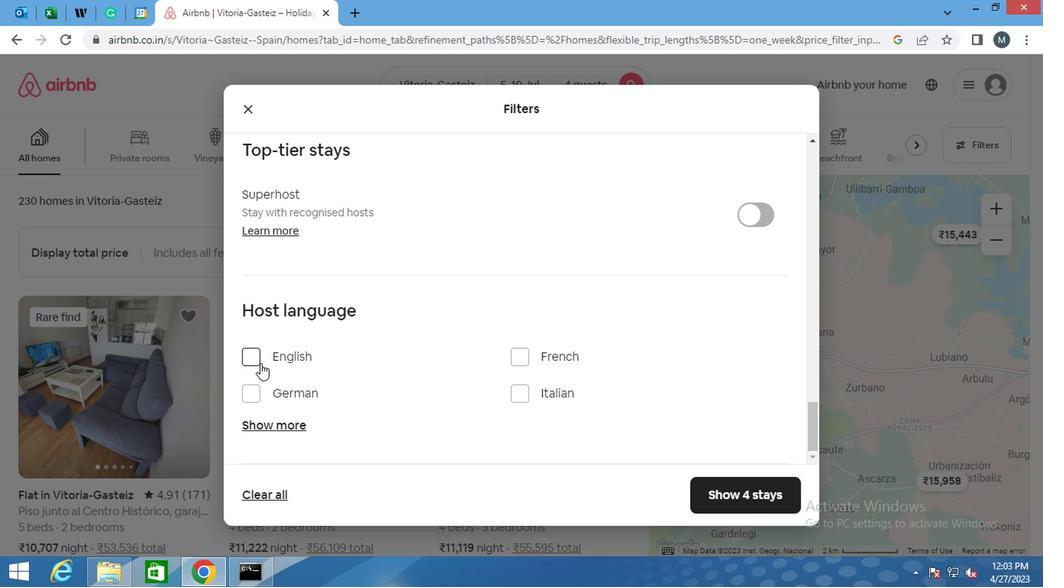 
Action: Mouse pressed left at (256, 361)
Screenshot: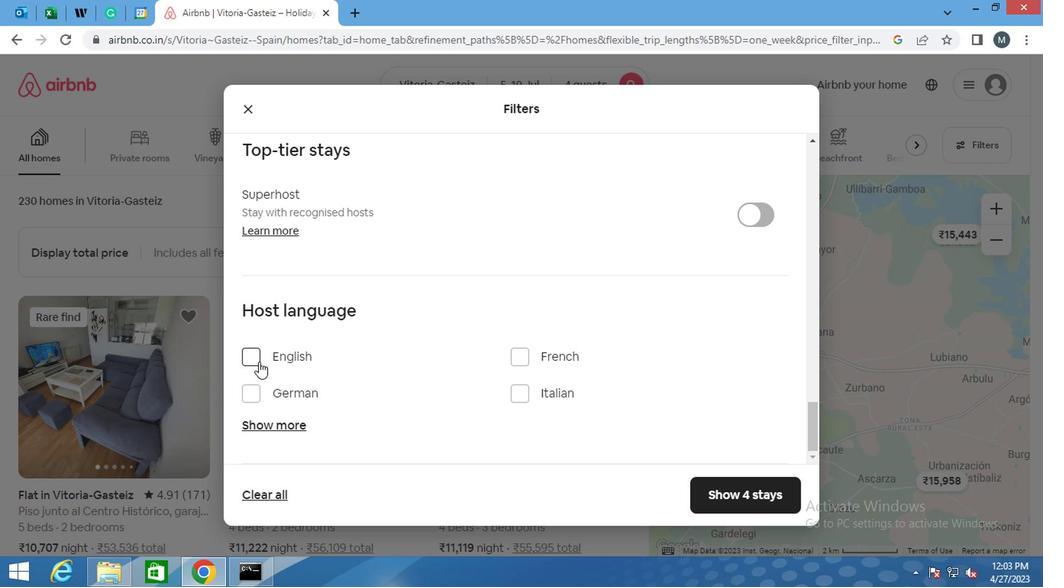 
Action: Mouse moved to (769, 493)
Screenshot: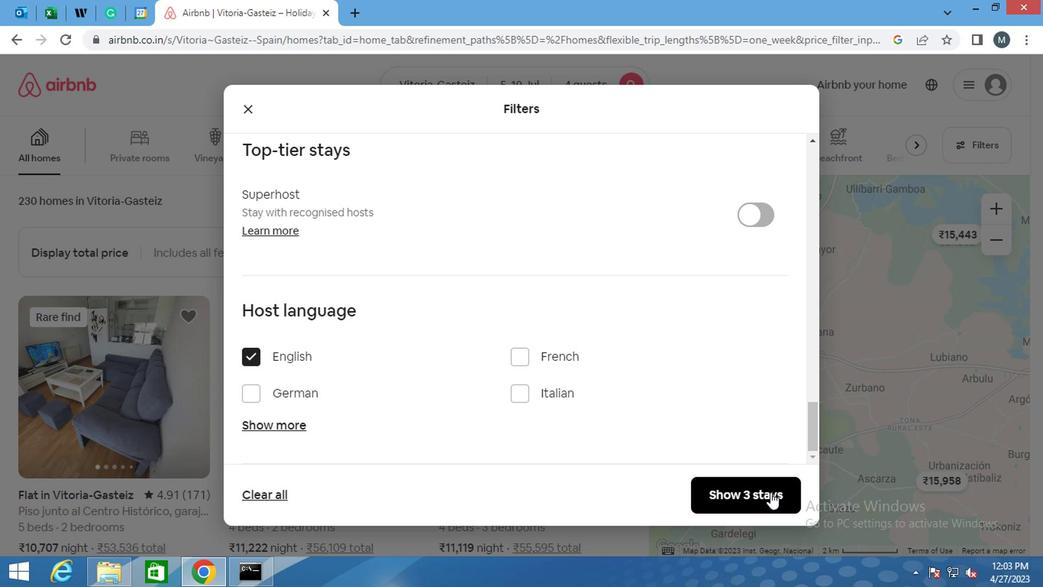 
Action: Mouse pressed left at (769, 493)
Screenshot: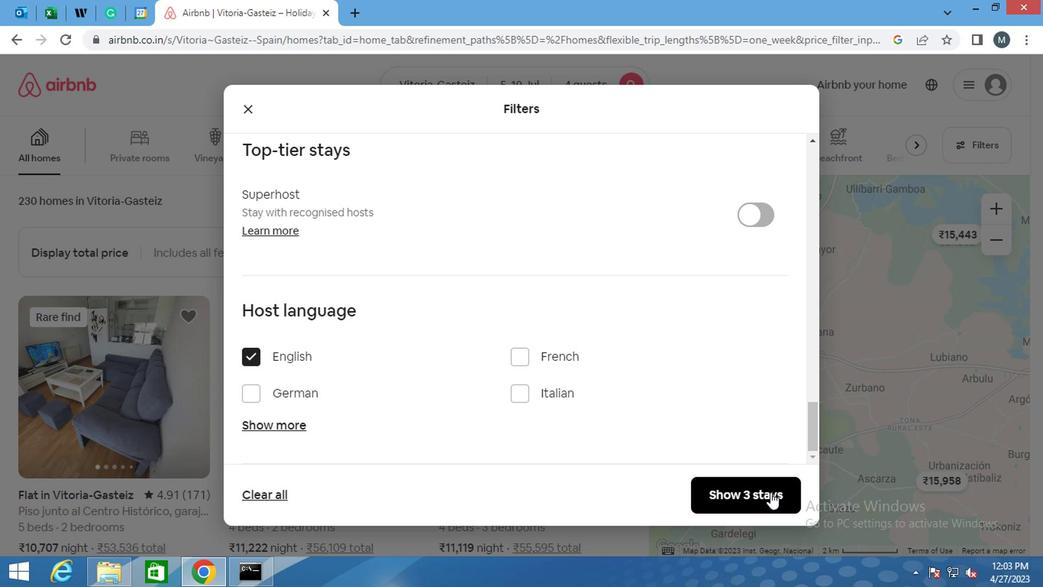 
Action: Mouse moved to (770, 493)
Screenshot: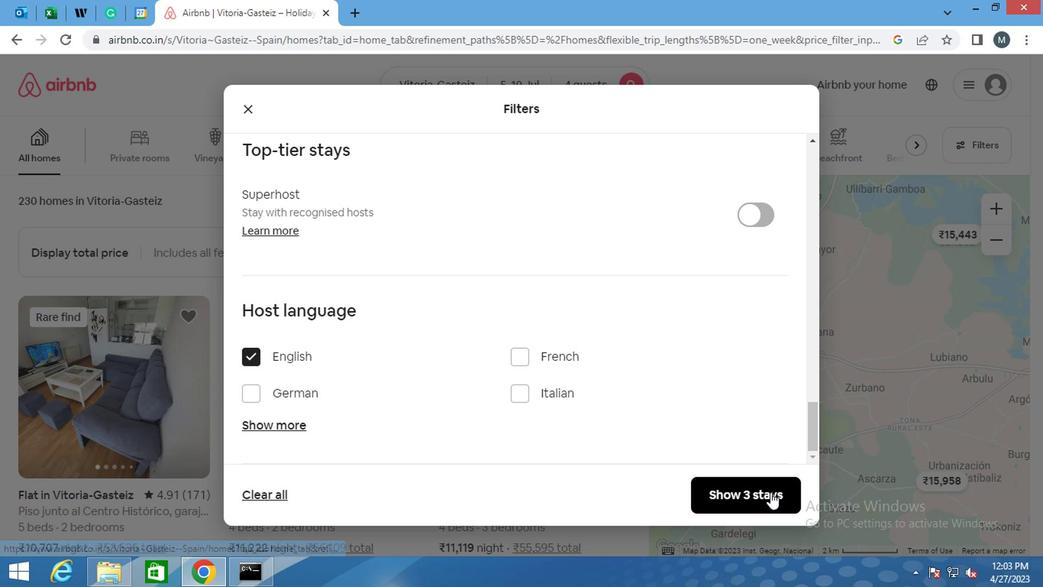 
